 Task: Create a section Black Hole and in the section, add a milestone Agile Process Implementation in the project TourPlan.
Action: Mouse moved to (1002, 399)
Screenshot: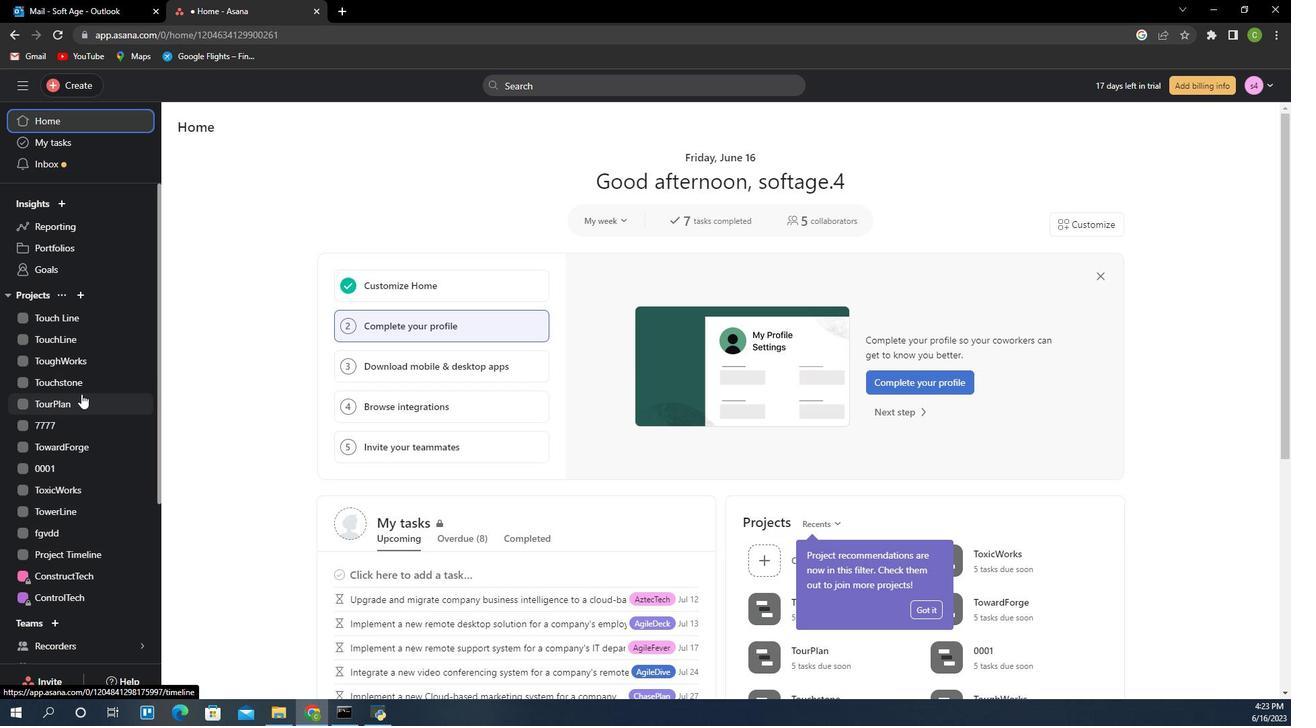 
Action: Mouse pressed left at (1002, 399)
Screenshot: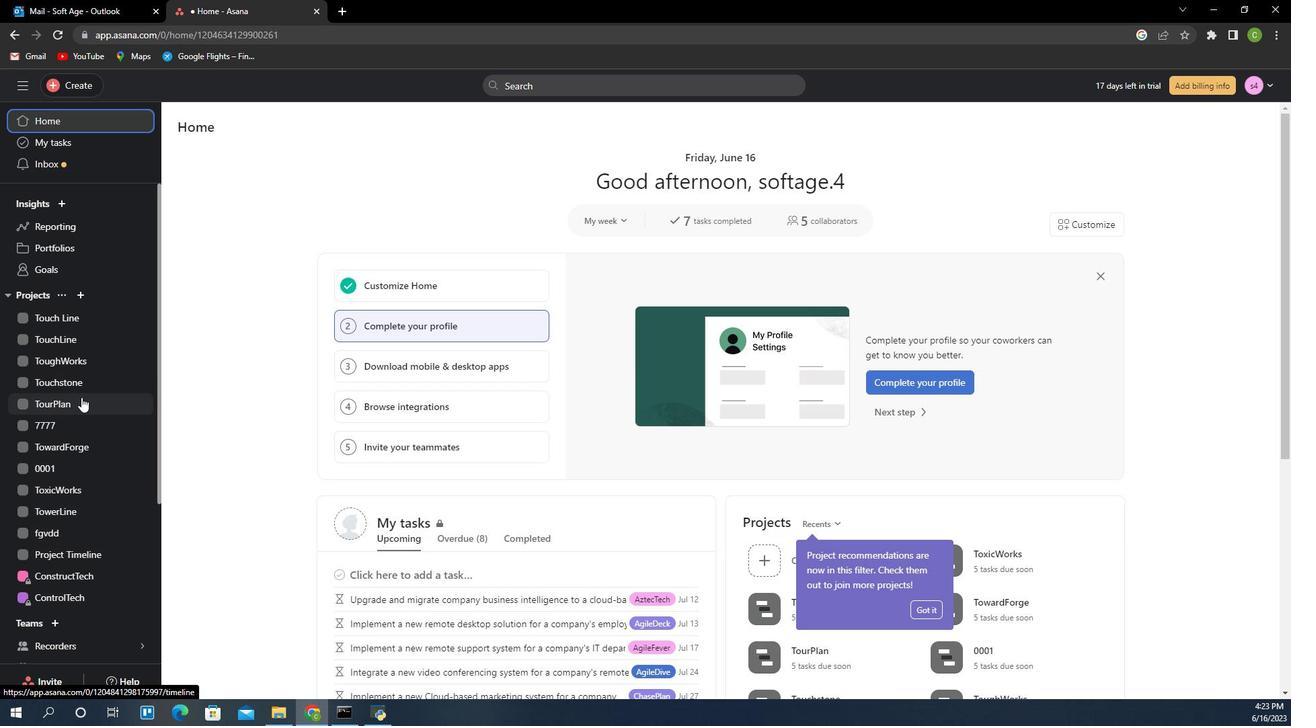 
Action: Mouse moved to (1169, 161)
Screenshot: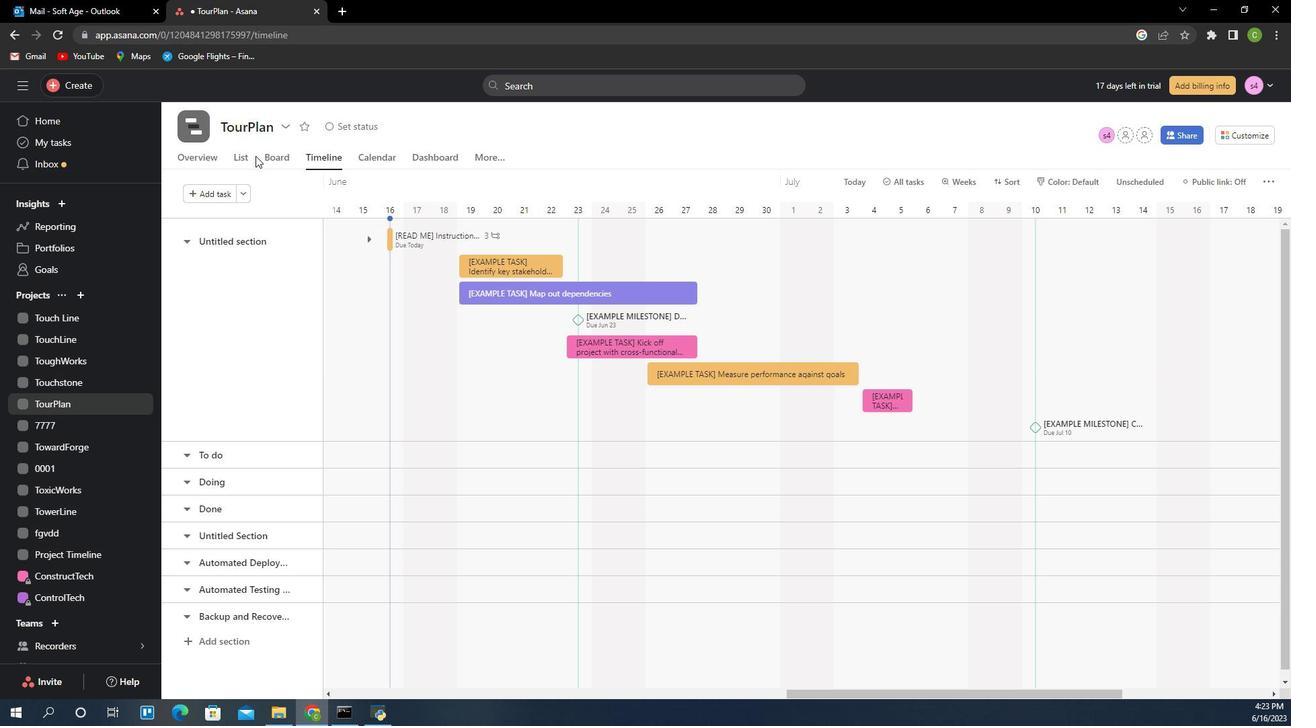 
Action: Mouse pressed left at (1169, 161)
Screenshot: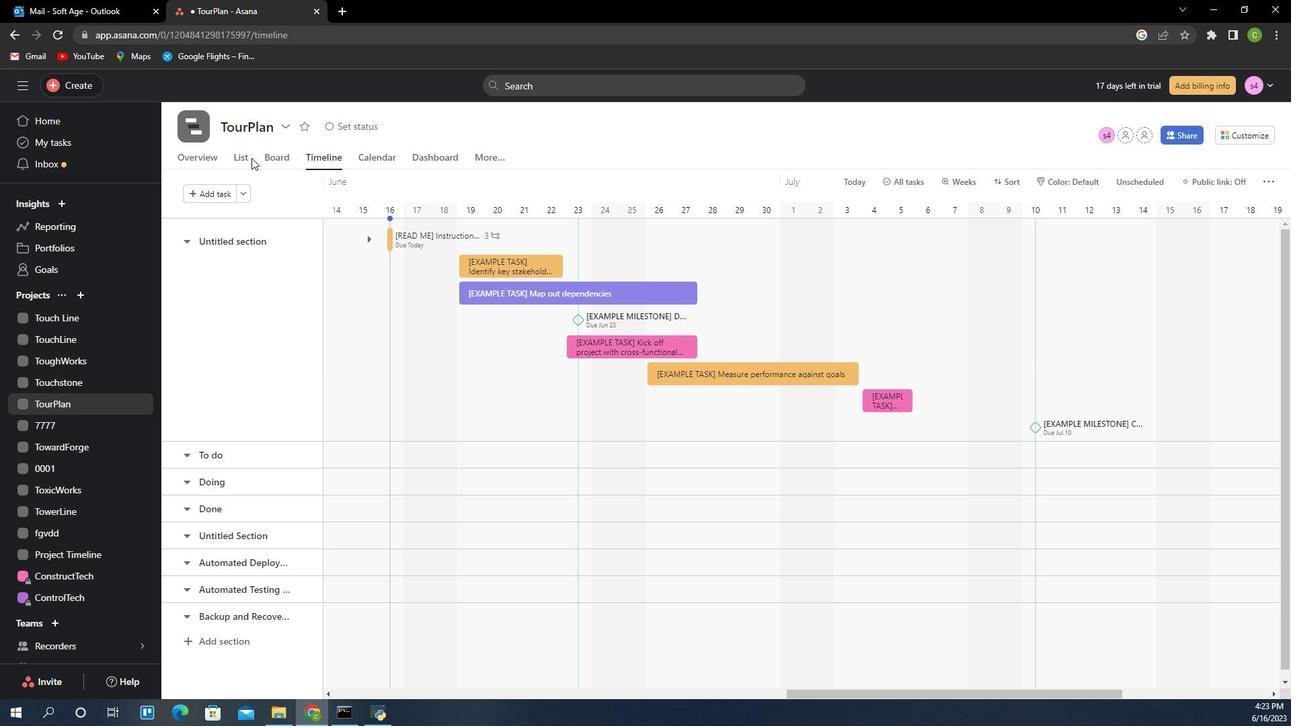 
Action: Mouse moved to (1166, 158)
Screenshot: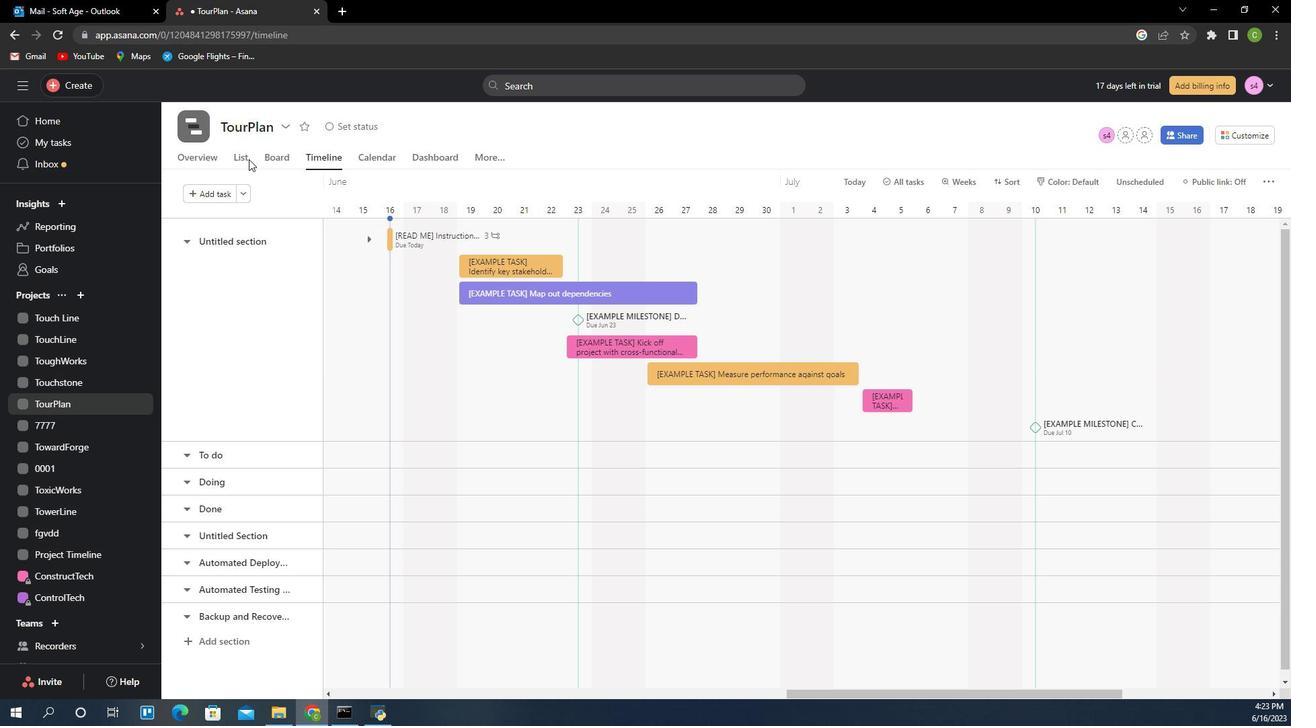 
Action: Mouse pressed left at (1166, 158)
Screenshot: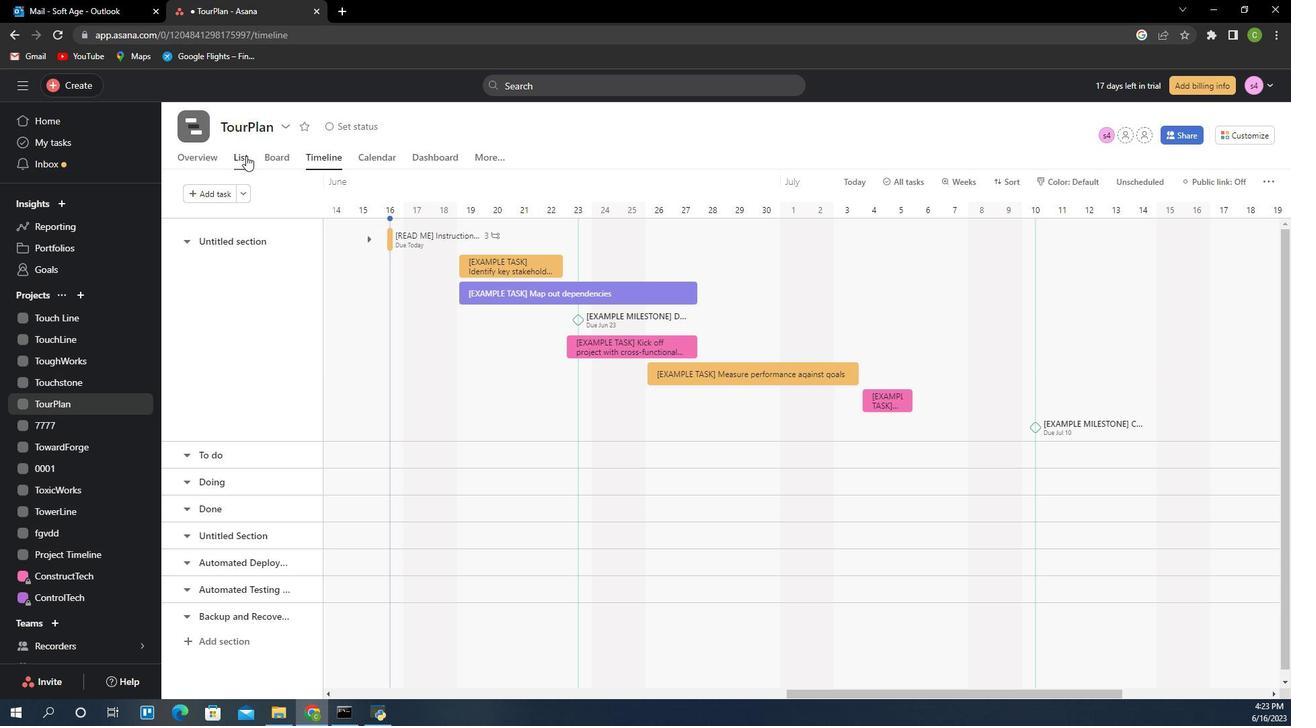 
Action: Mouse moved to (1239, 546)
Screenshot: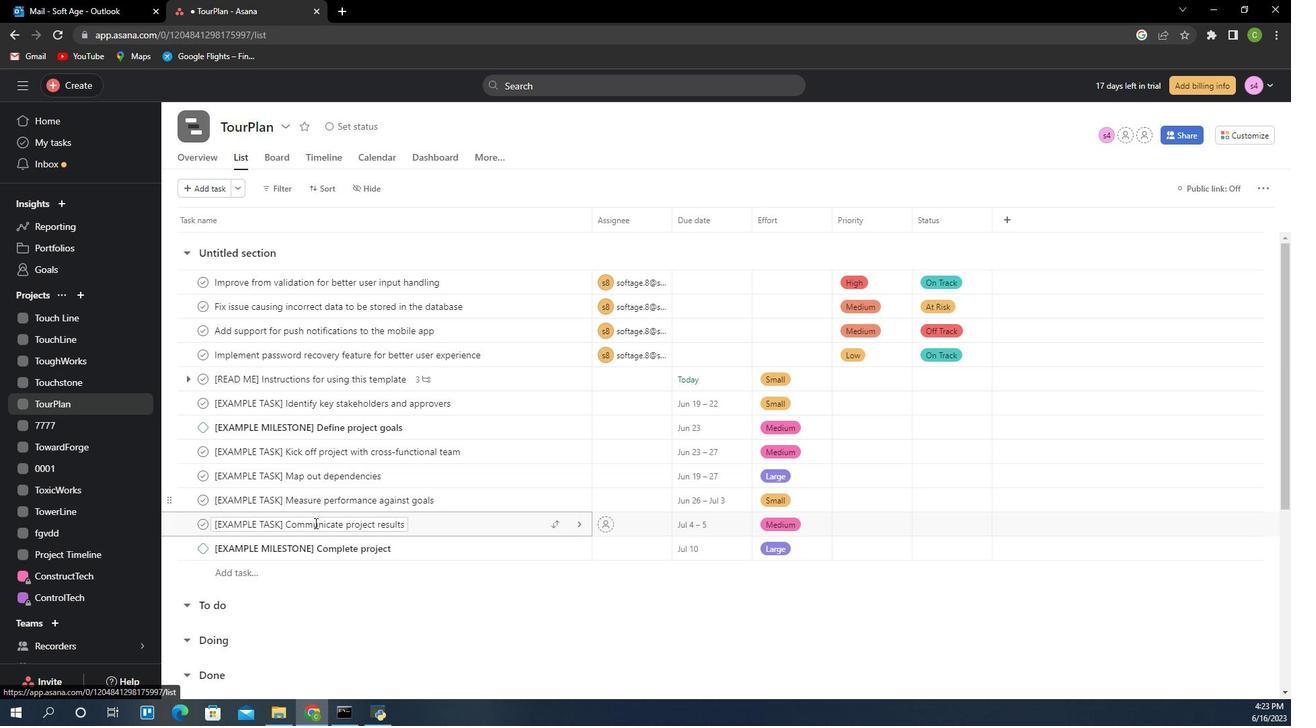 
Action: Mouse scrolled (1239, 542) with delta (0, 0)
Screenshot: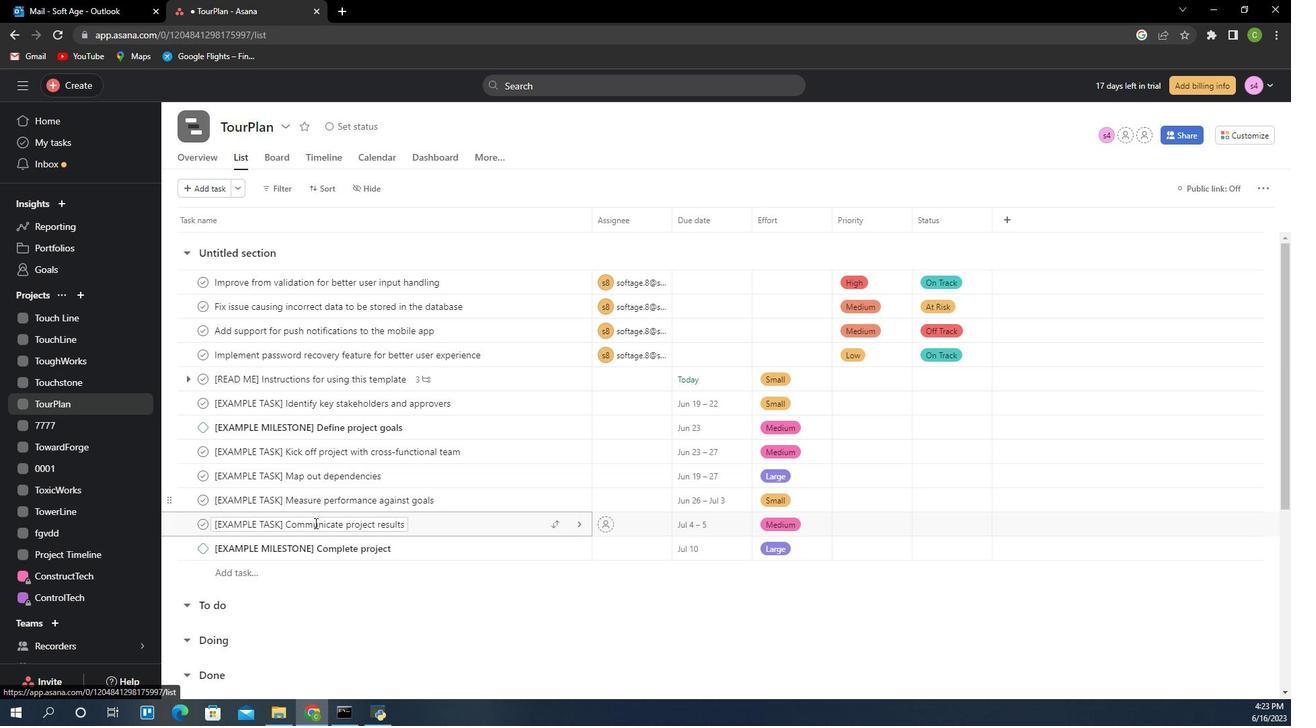 
Action: Mouse moved to (1242, 558)
Screenshot: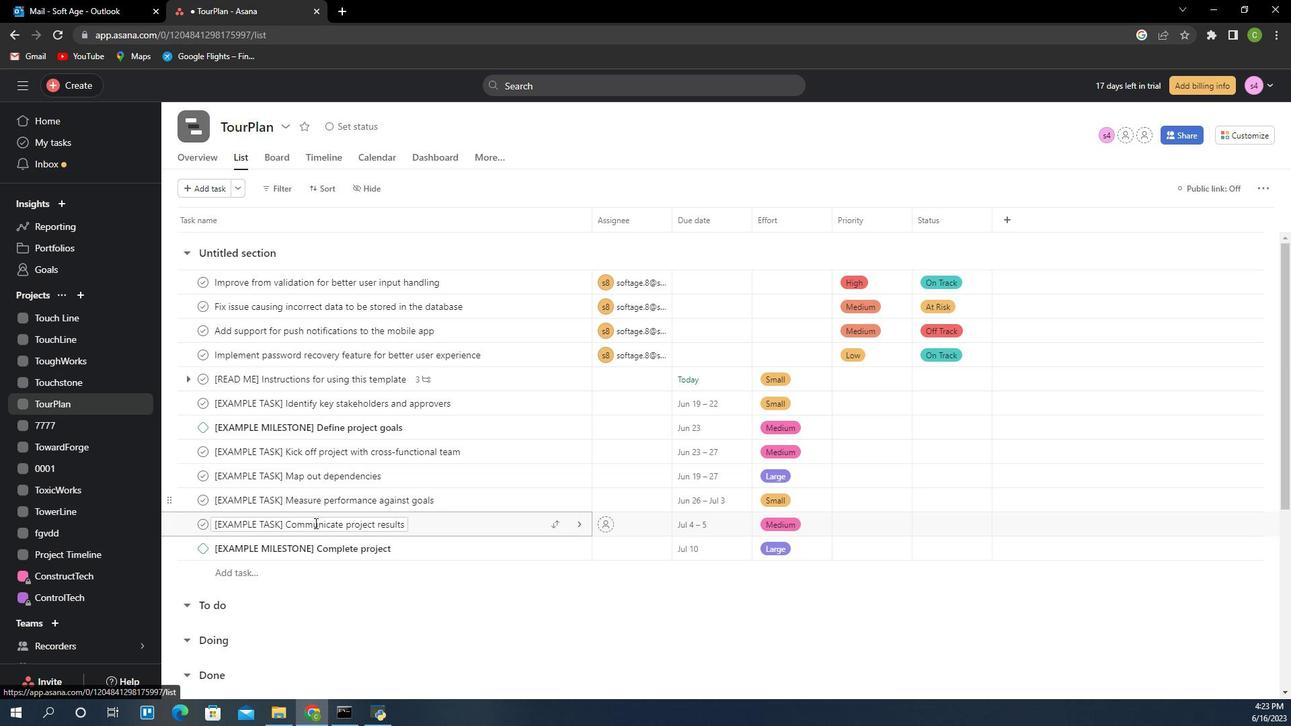 
Action: Mouse scrolled (1242, 558) with delta (0, 0)
Screenshot: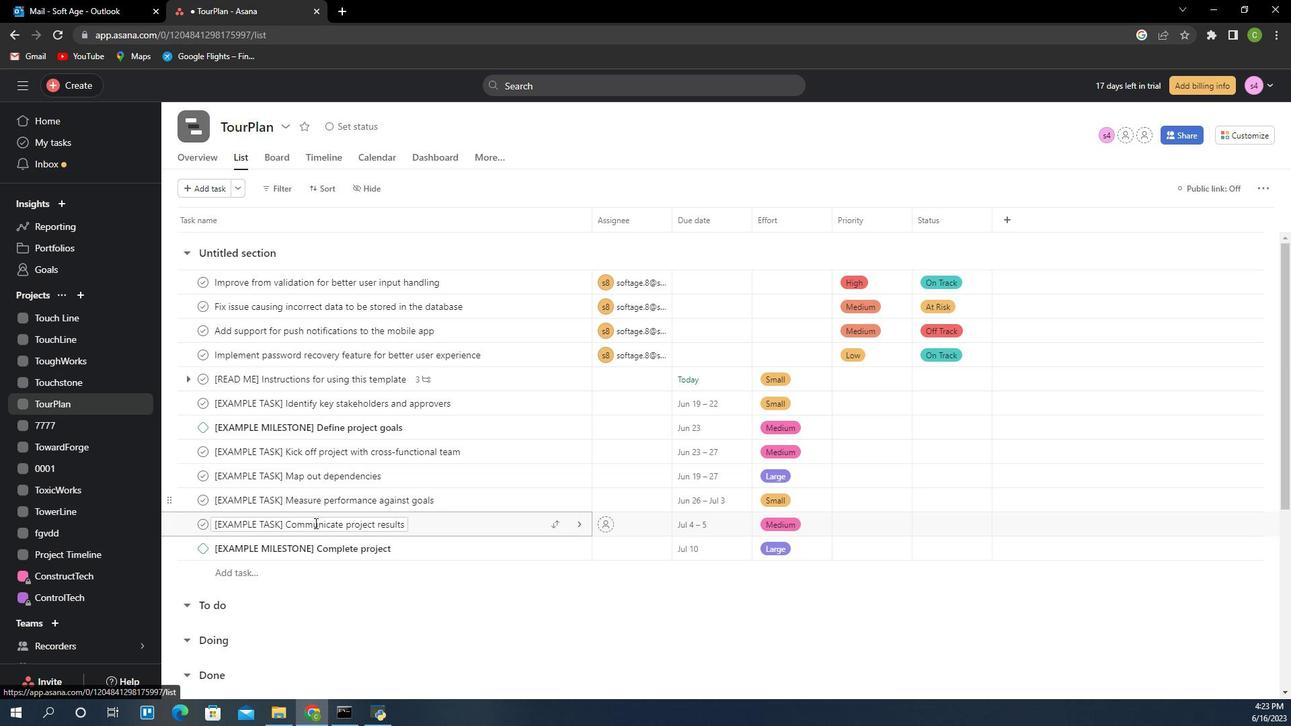 
Action: Mouse moved to (1242, 567)
Screenshot: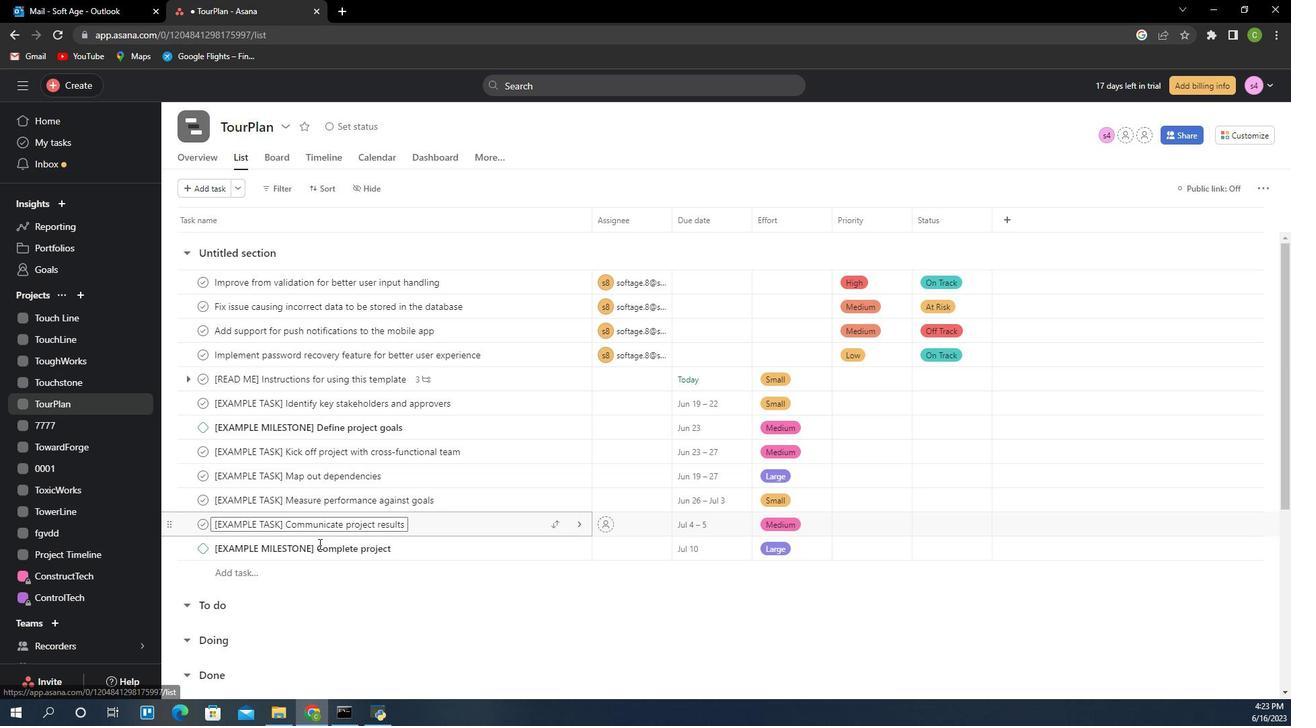 
Action: Mouse scrolled (1242, 563) with delta (0, 0)
Screenshot: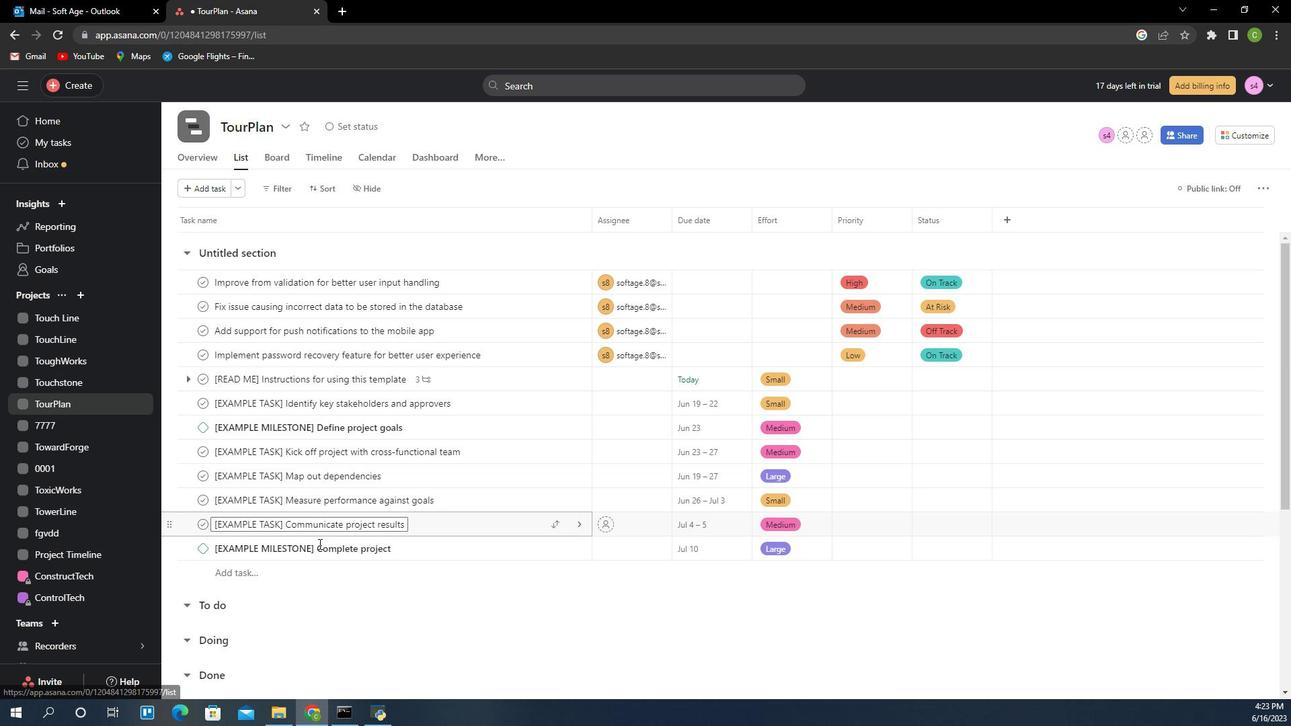 
Action: Mouse moved to (1222, 605)
Screenshot: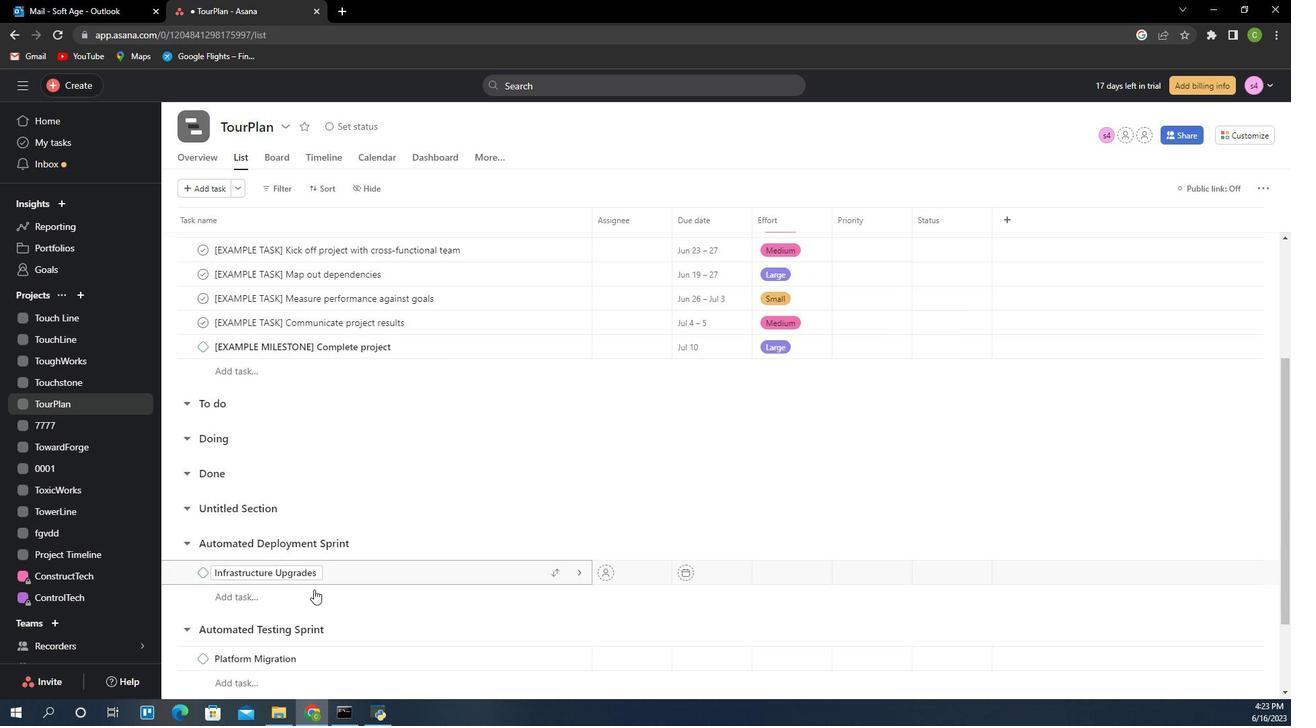 
Action: Mouse scrolled (1222, 604) with delta (0, 0)
Screenshot: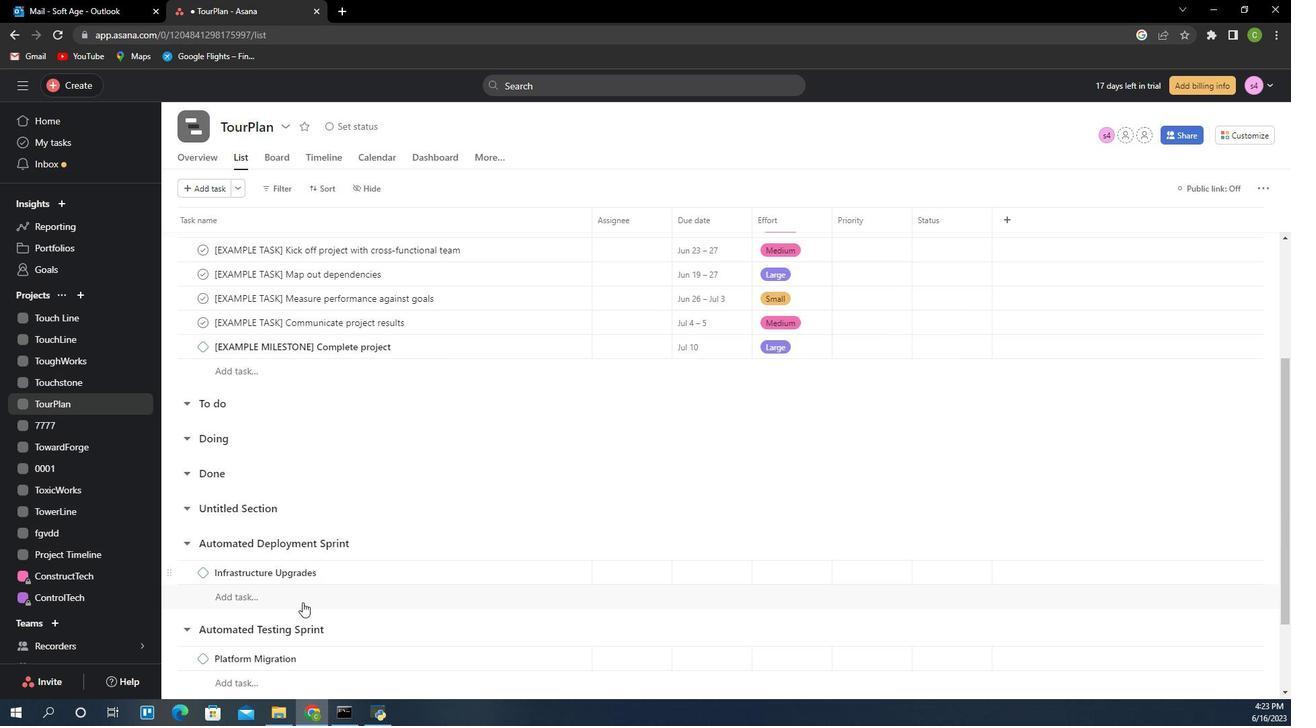 
Action: Mouse scrolled (1222, 604) with delta (0, 0)
Screenshot: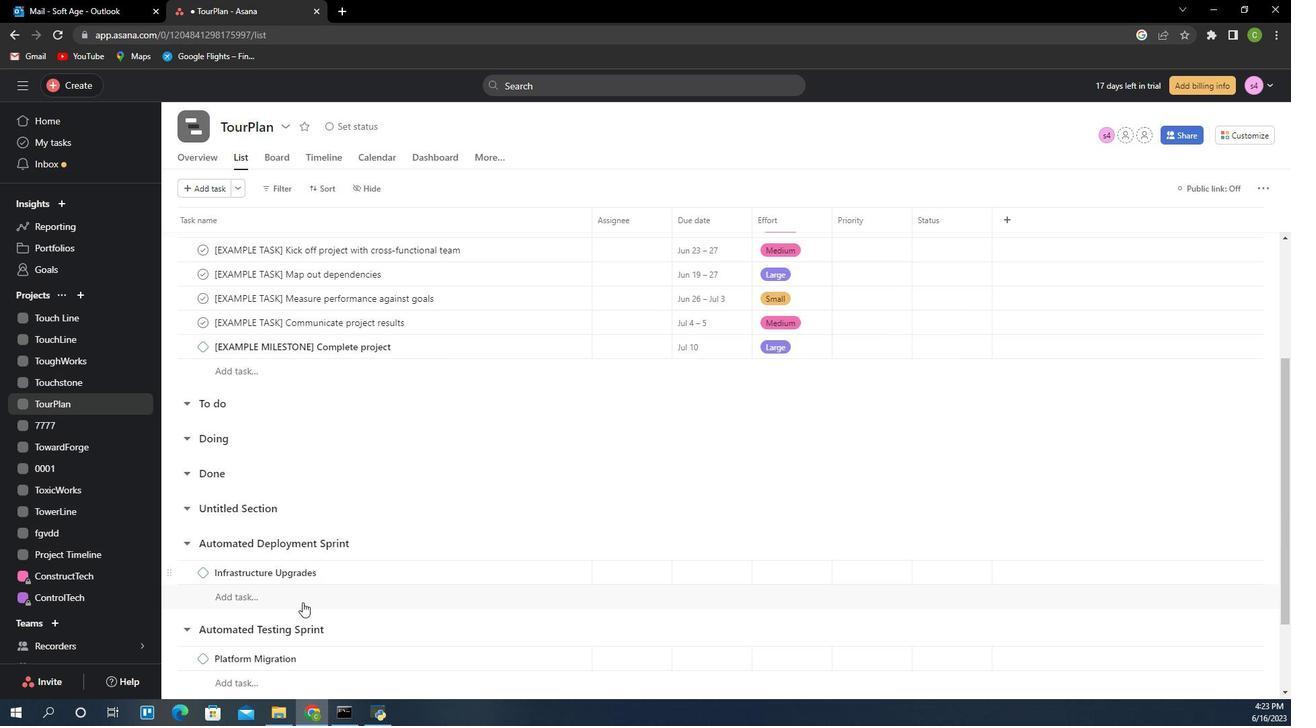 
Action: Mouse moved to (1222, 606)
Screenshot: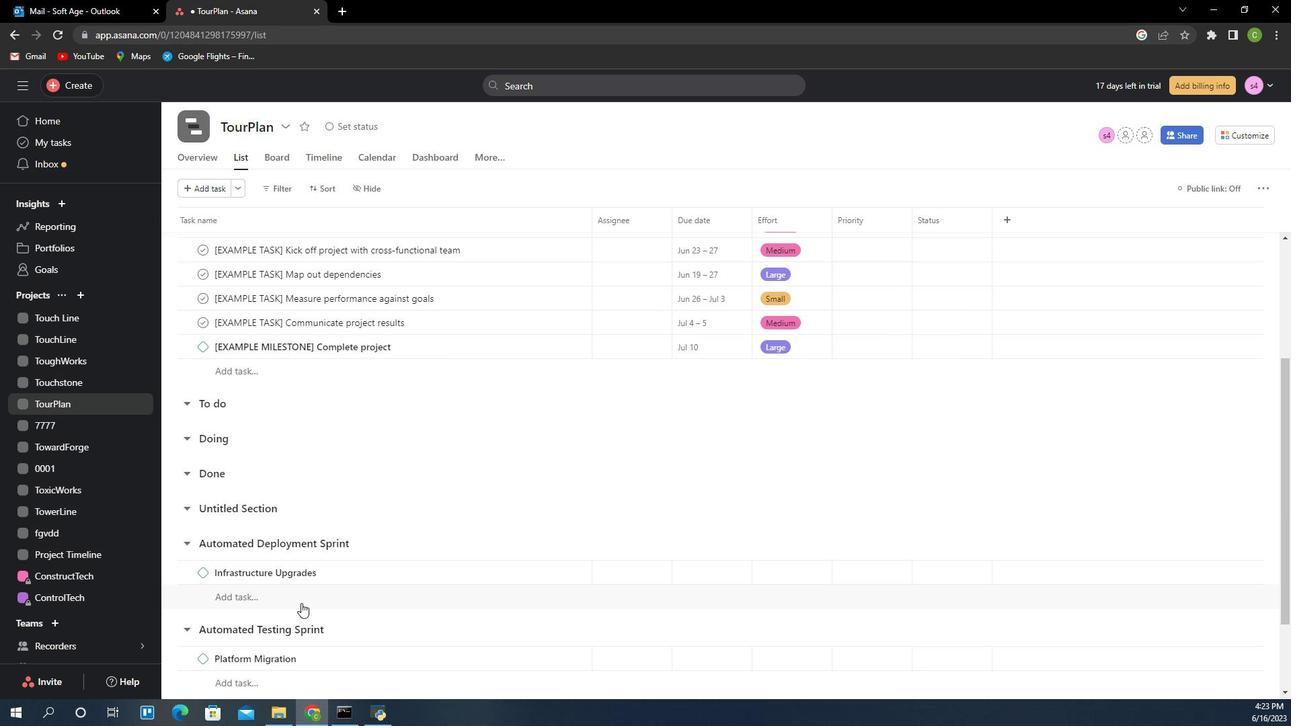 
Action: Mouse scrolled (1222, 605) with delta (0, 0)
Screenshot: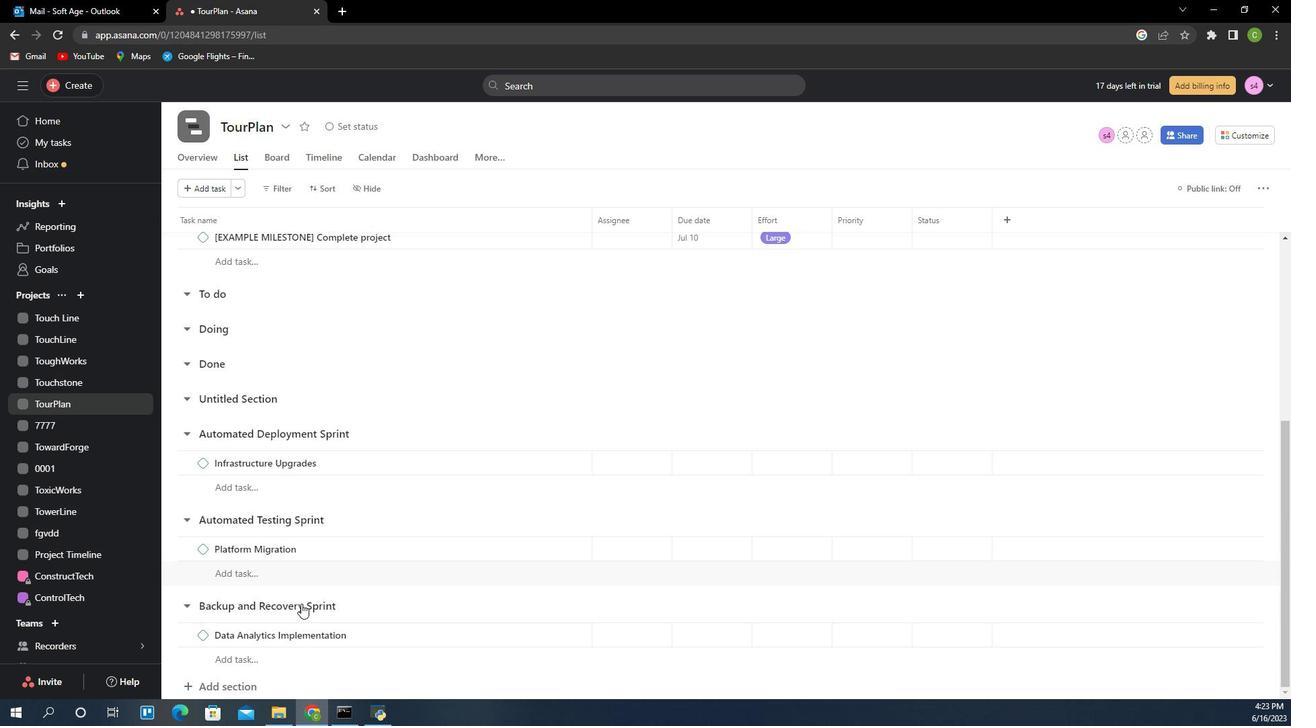 
Action: Mouse scrolled (1222, 605) with delta (0, 0)
Screenshot: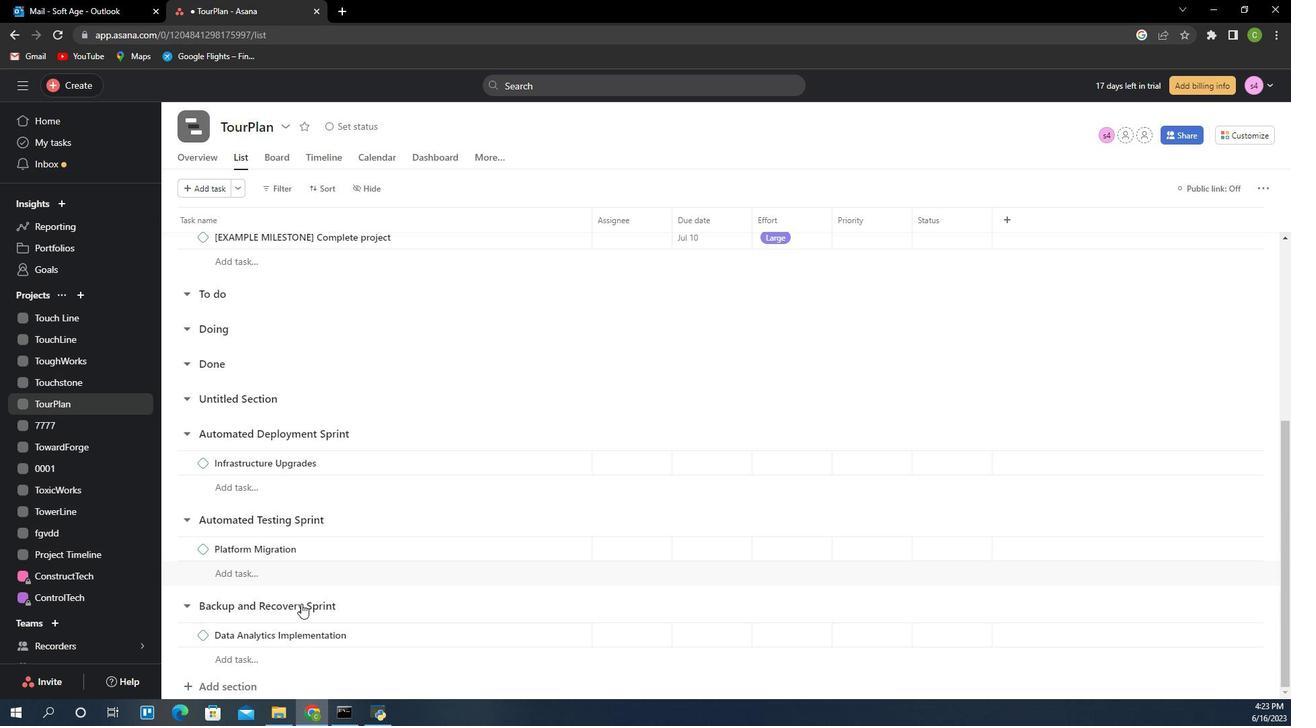 
Action: Mouse scrolled (1222, 605) with delta (0, 0)
Screenshot: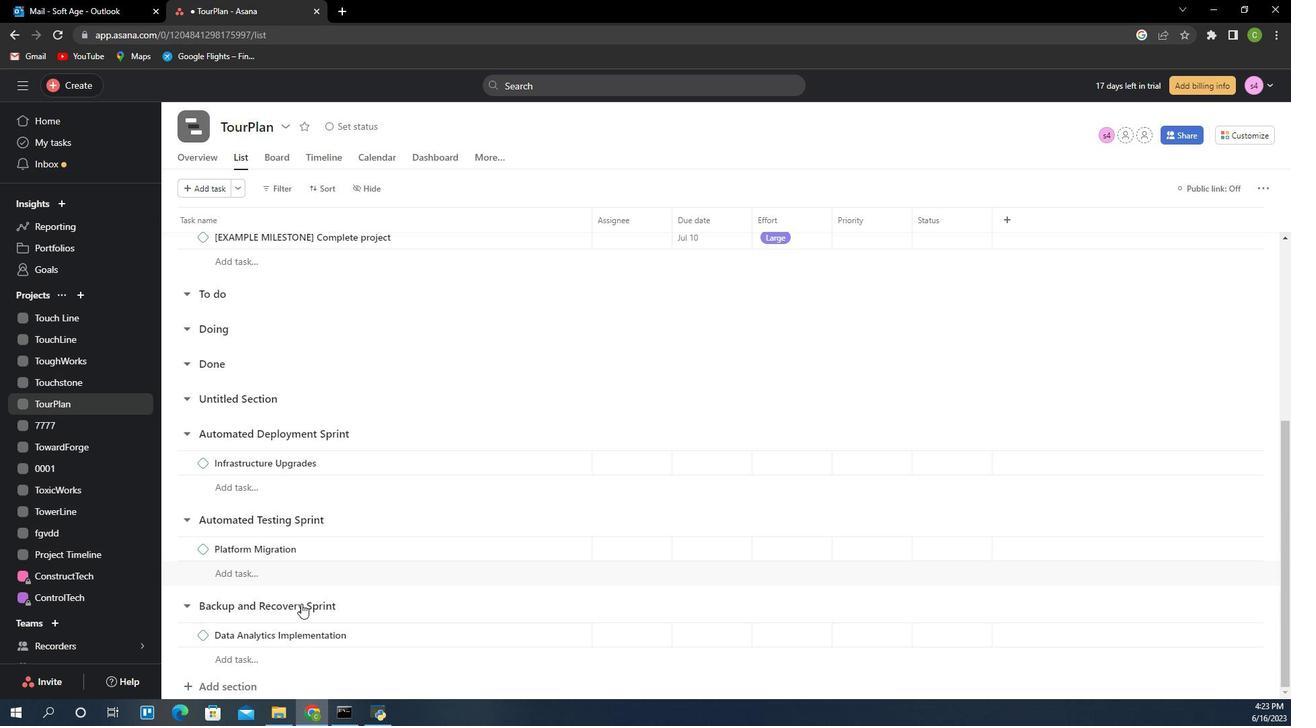 
Action: Mouse scrolled (1222, 605) with delta (0, 0)
Screenshot: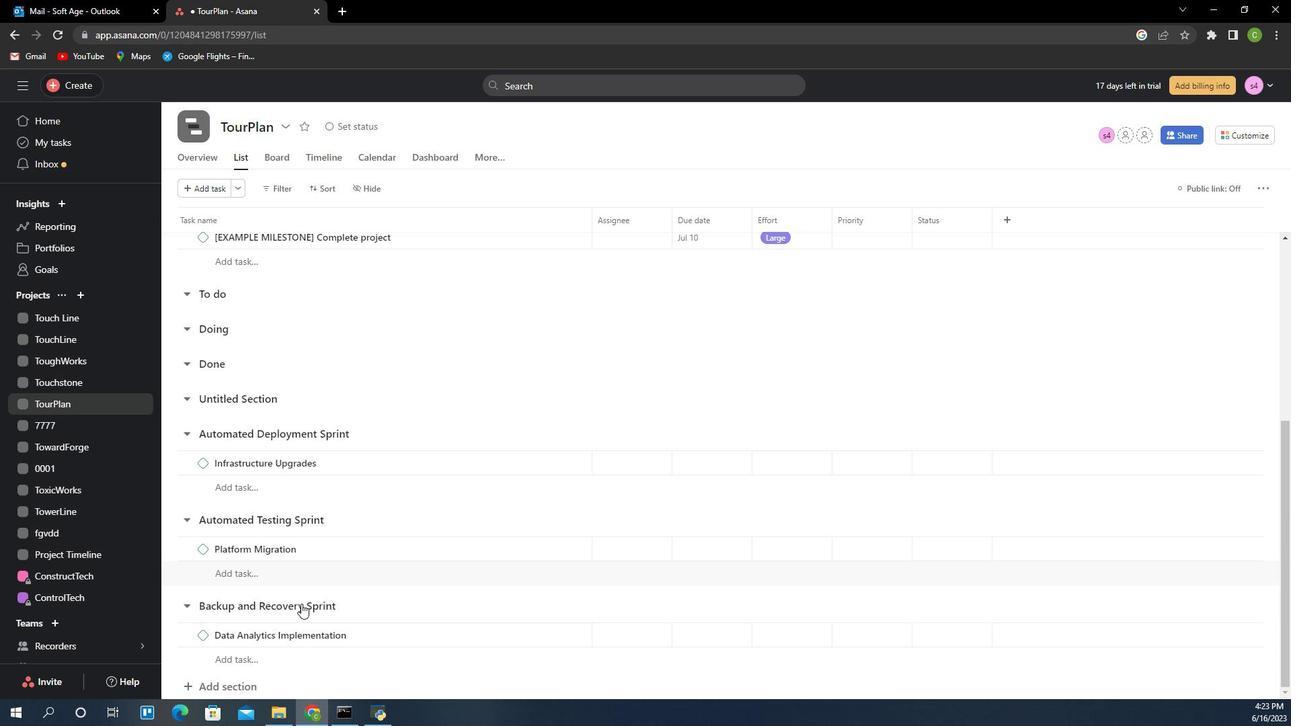 
Action: Mouse scrolled (1222, 605) with delta (0, 0)
Screenshot: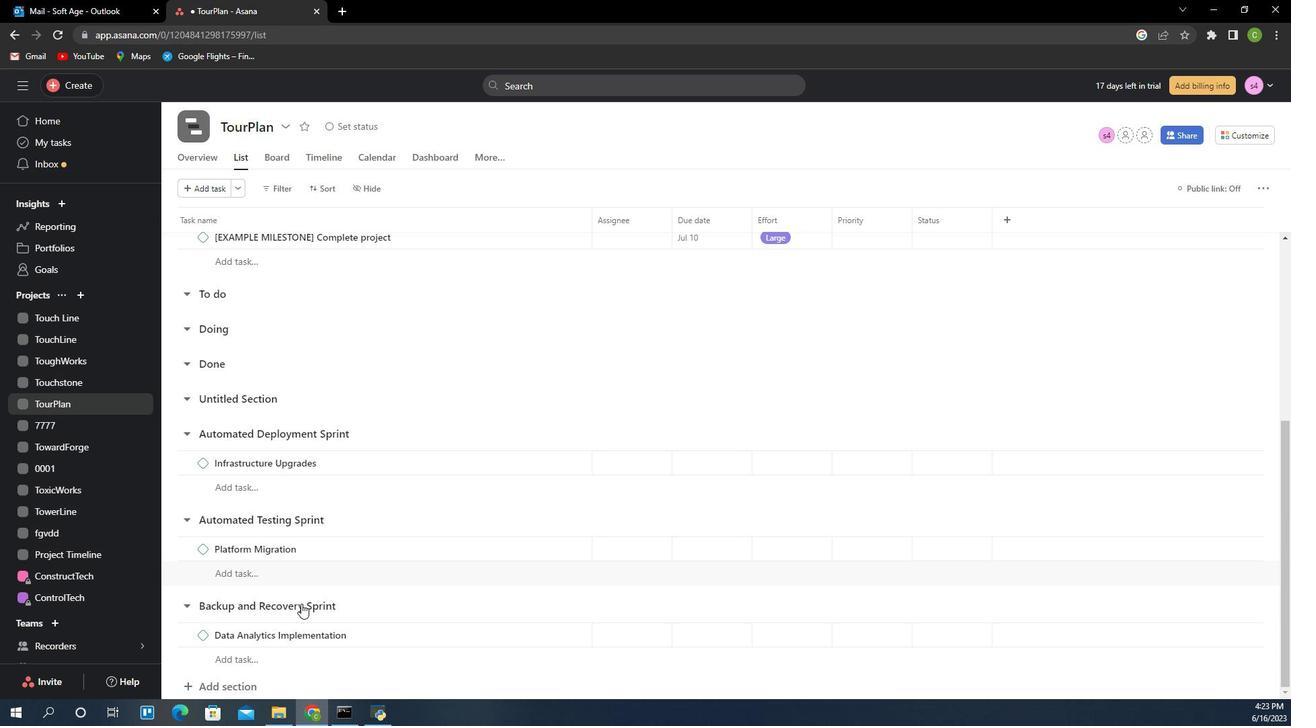 
Action: Mouse moved to (1222, 610)
Screenshot: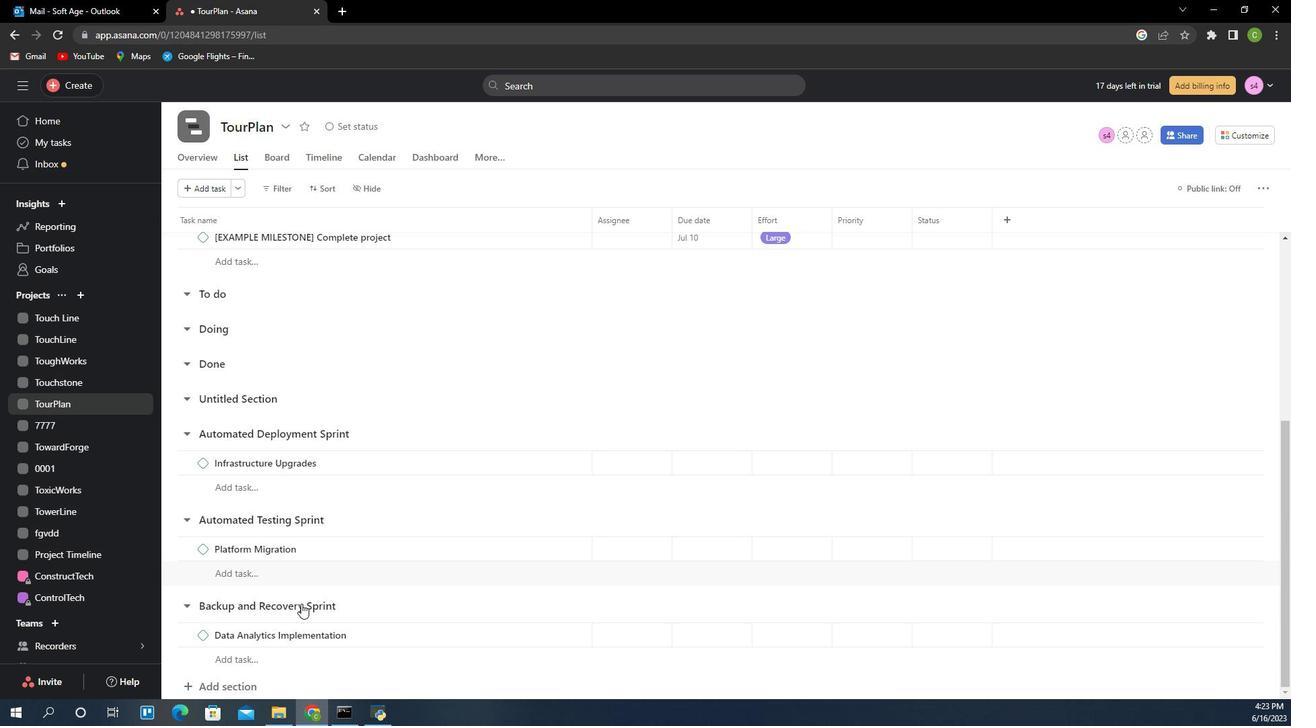 
Action: Mouse scrolled (1222, 609) with delta (0, 0)
Screenshot: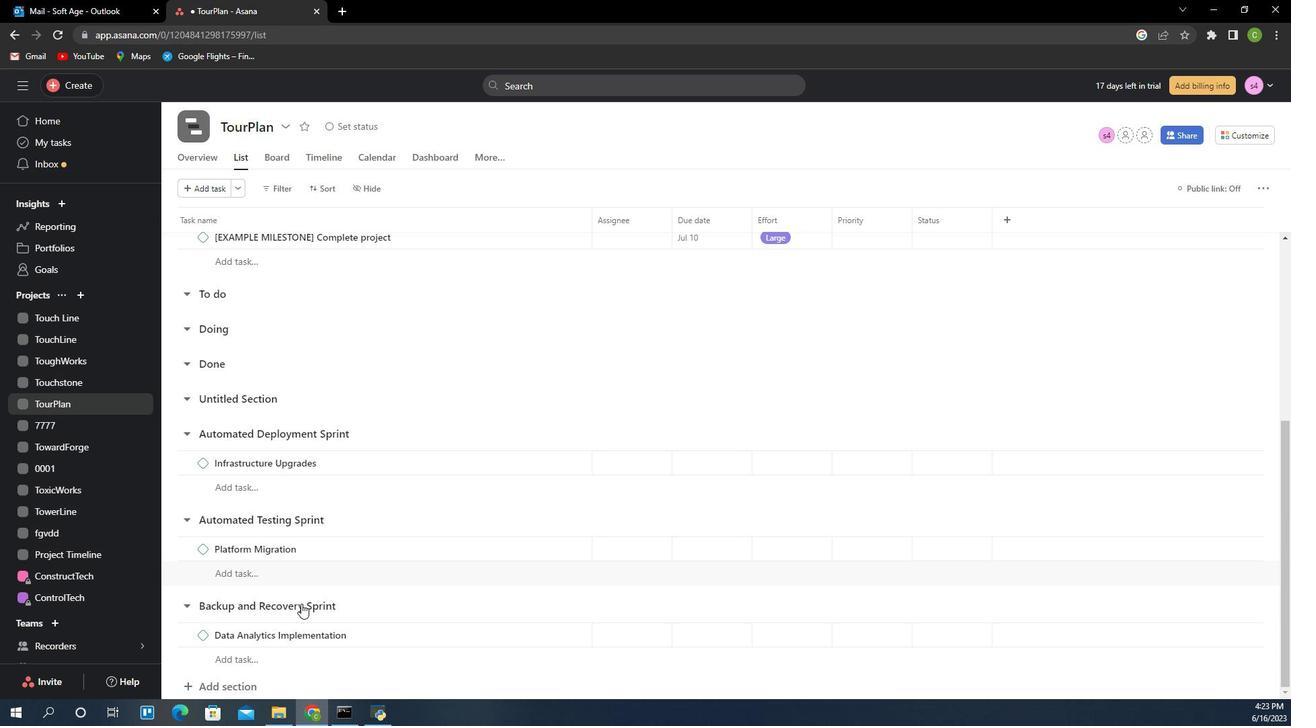 
Action: Mouse moved to (1151, 686)
Screenshot: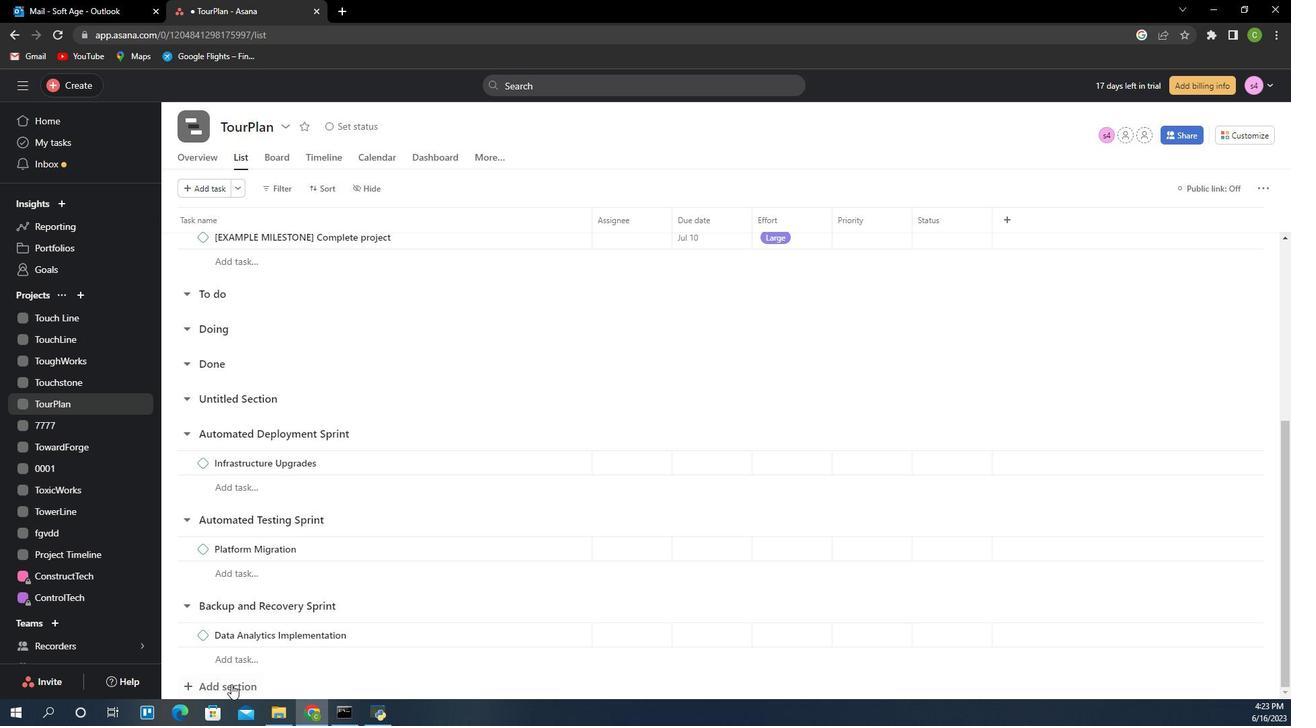 
Action: Mouse scrolled (1151, 686) with delta (0, 0)
Screenshot: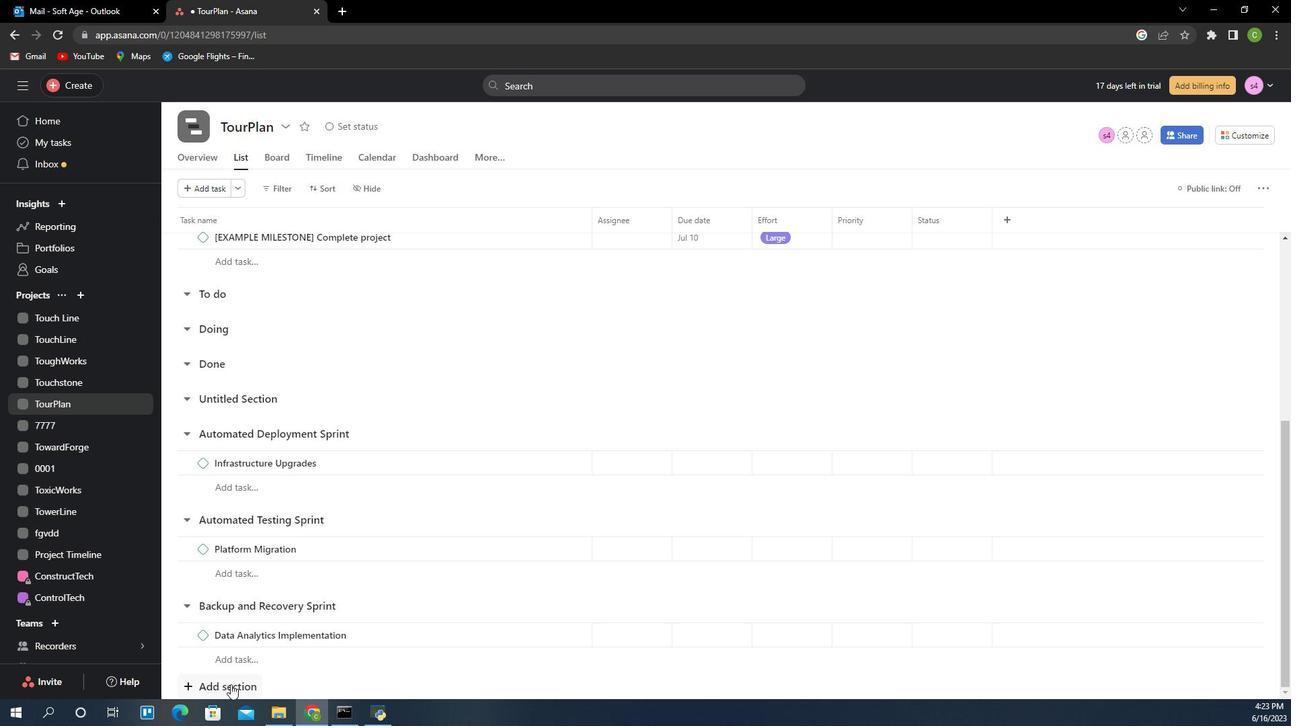 
Action: Mouse scrolled (1151, 686) with delta (0, 0)
Screenshot: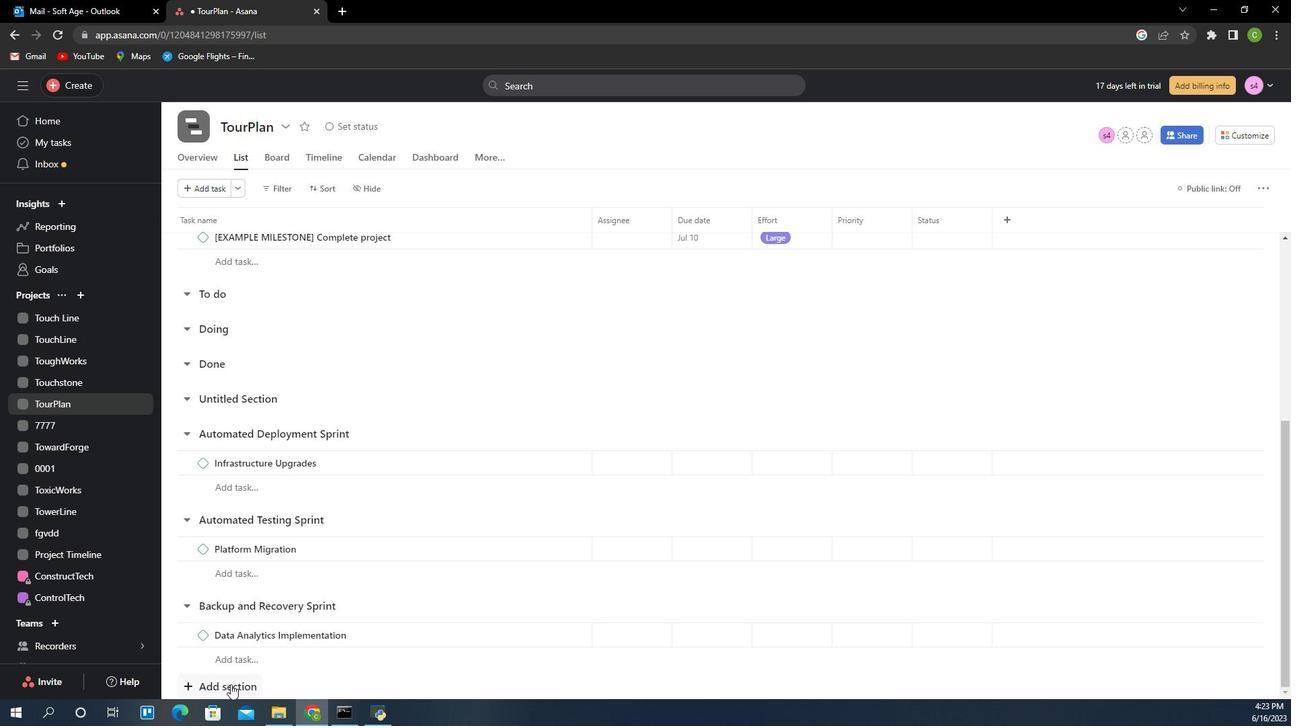 
Action: Mouse scrolled (1151, 686) with delta (0, 0)
Screenshot: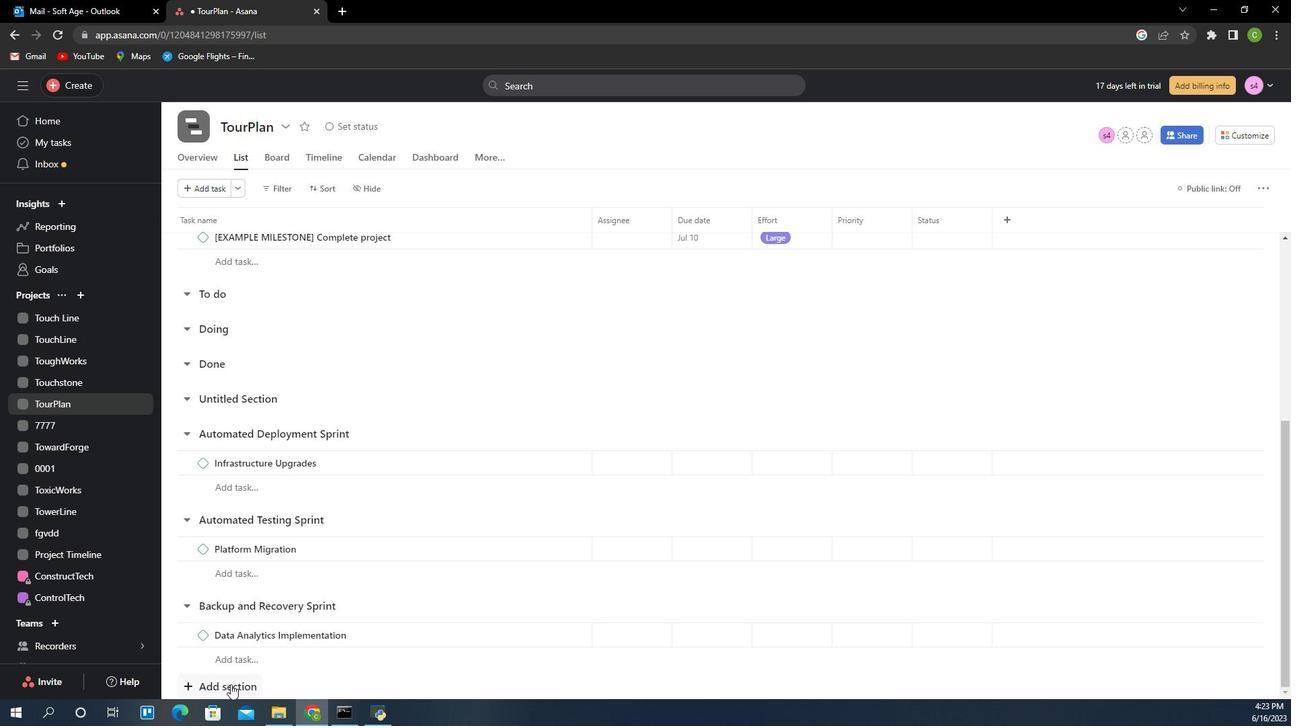 
Action: Mouse moved to (1151, 686)
Screenshot: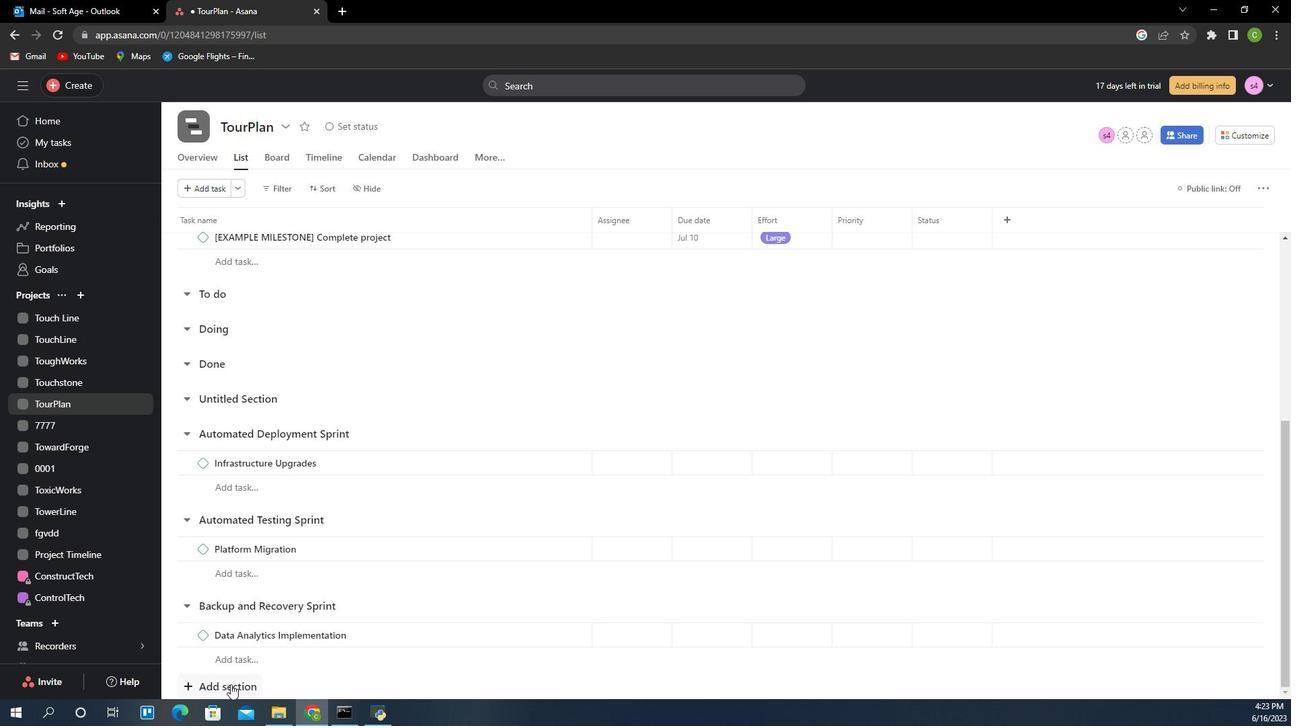 
Action: Mouse scrolled (1151, 686) with delta (0, 0)
Screenshot: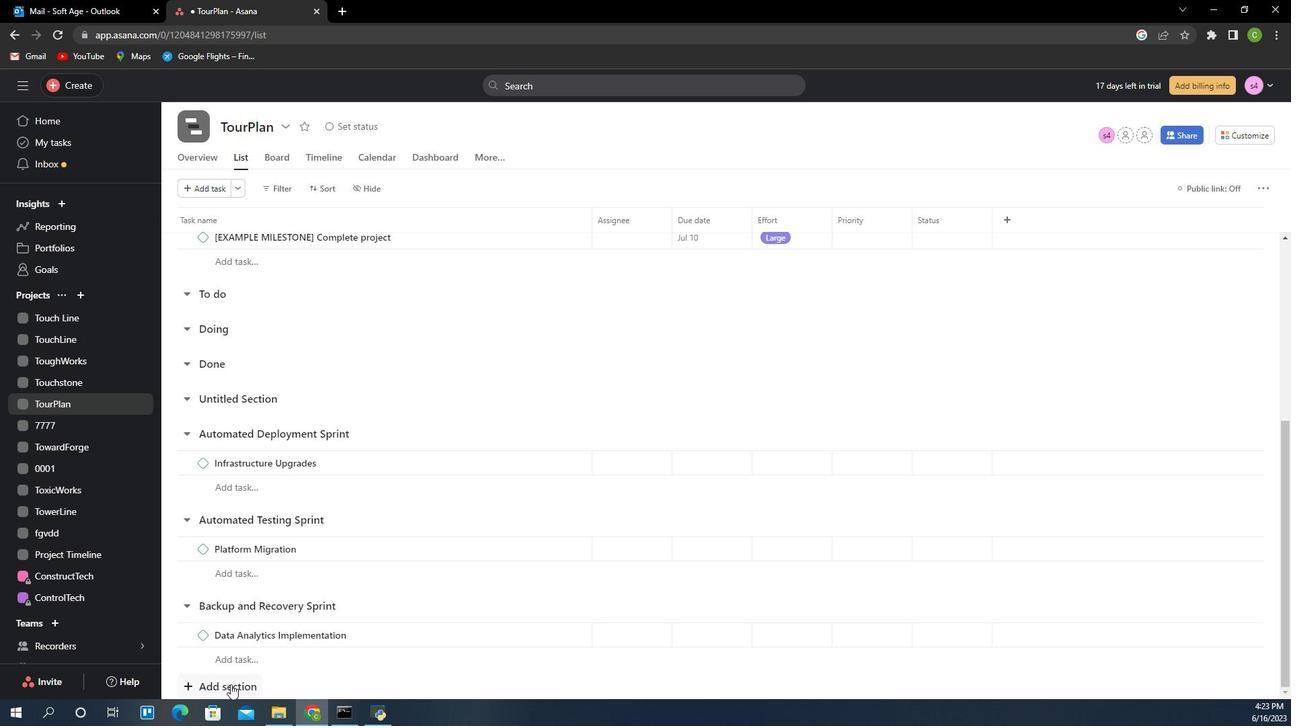 
Action: Mouse moved to (1144, 680)
Screenshot: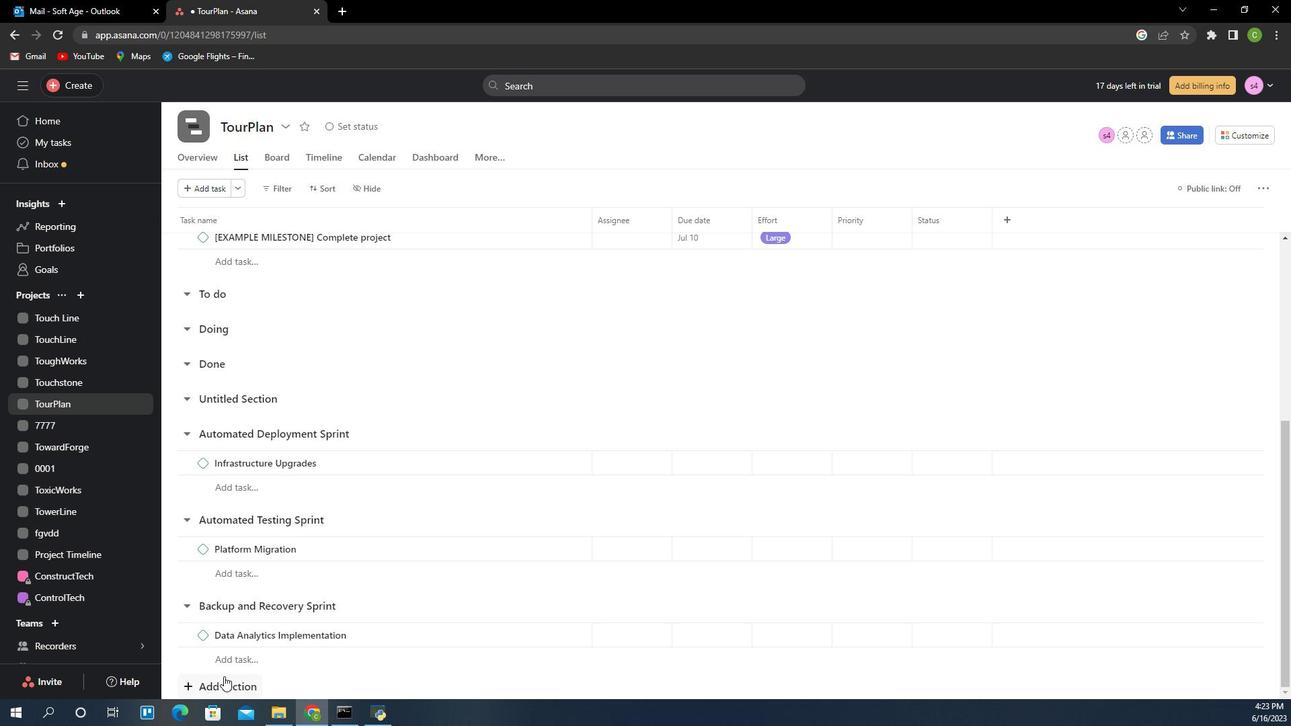
Action: Mouse pressed left at (1144, 680)
Screenshot: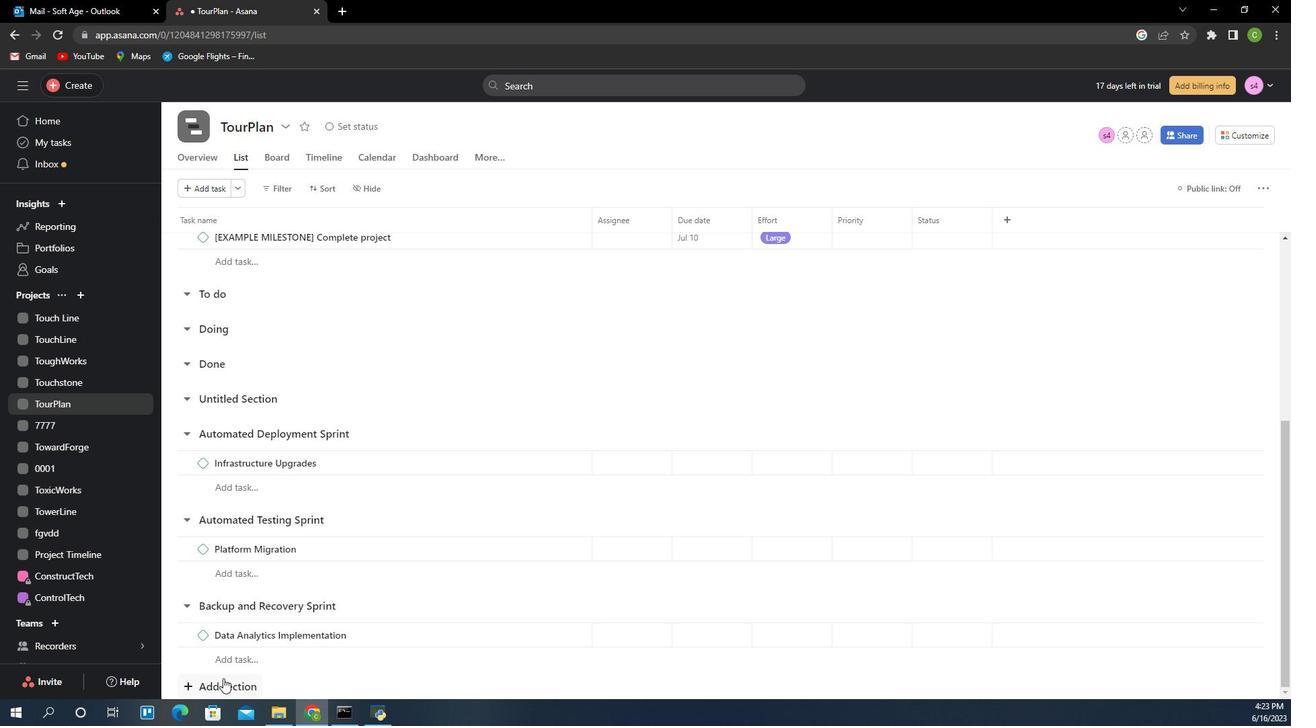 
Action: Mouse scrolled (1144, 680) with delta (0, 0)
Screenshot: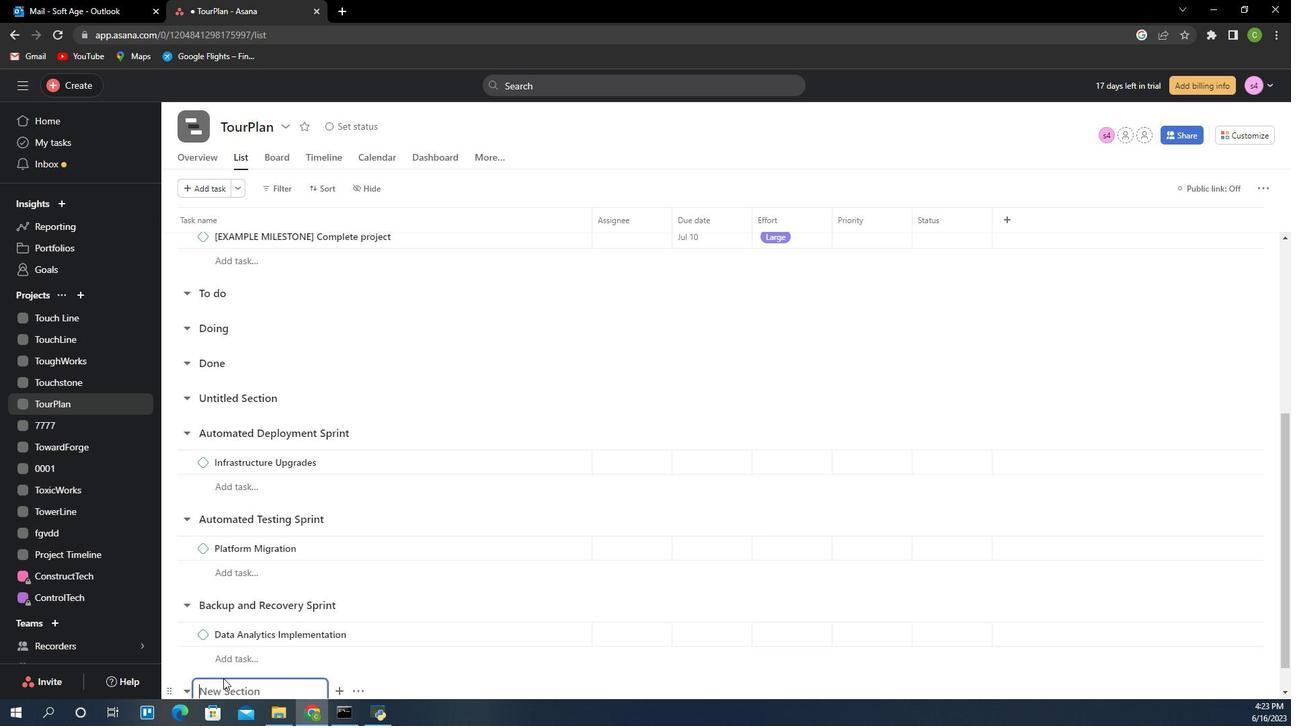 
Action: Mouse scrolled (1144, 680) with delta (0, 0)
Screenshot: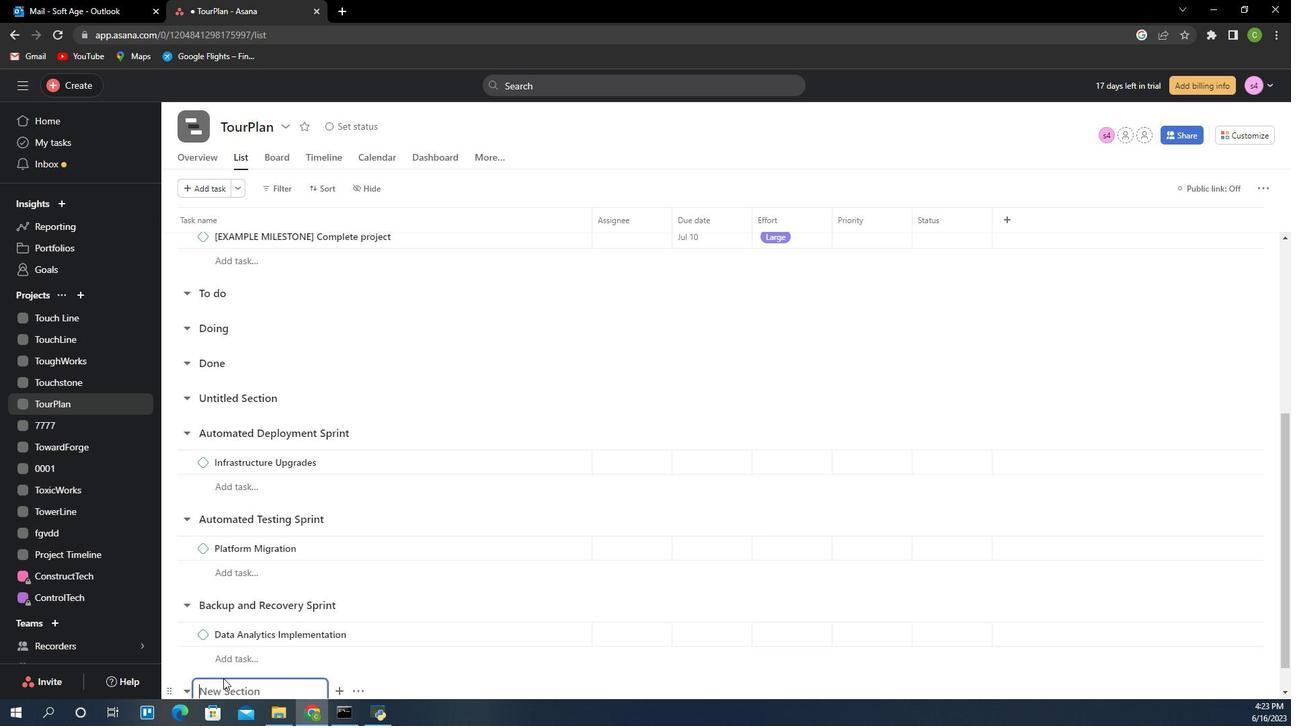
Action: Mouse scrolled (1144, 680) with delta (0, 0)
Screenshot: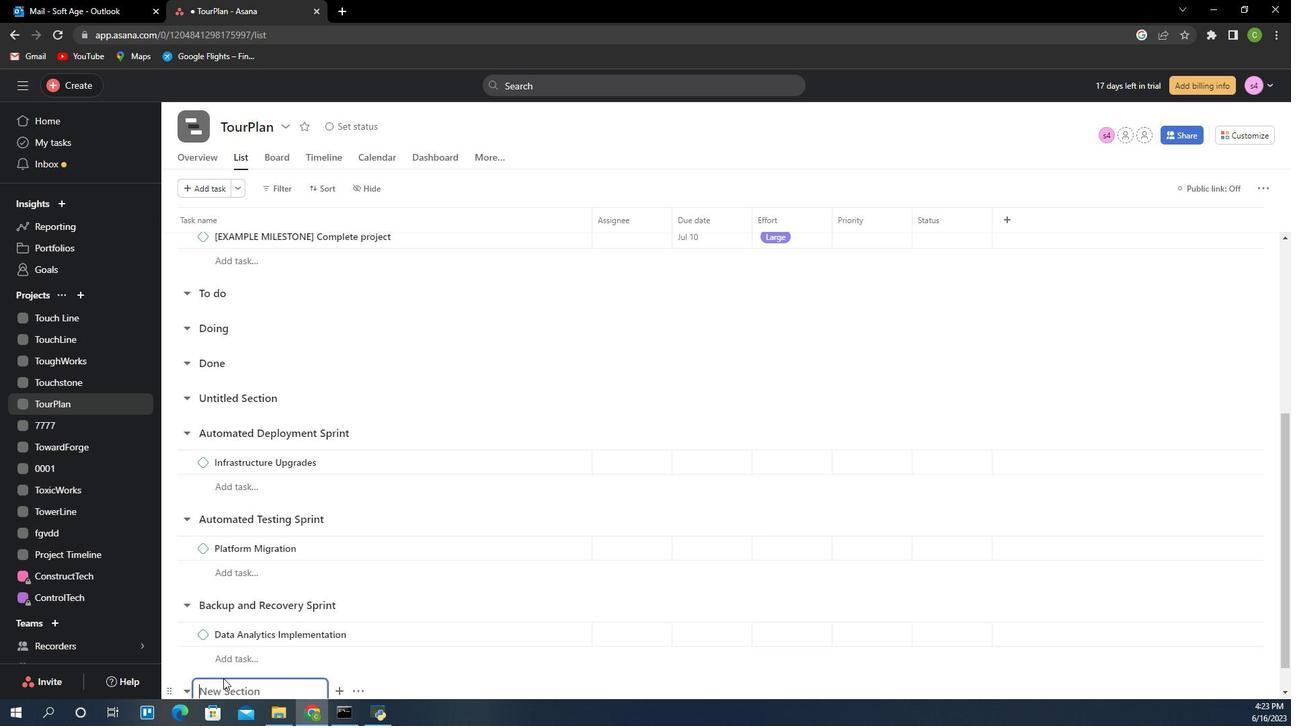 
Action: Mouse moved to (1143, 680)
Screenshot: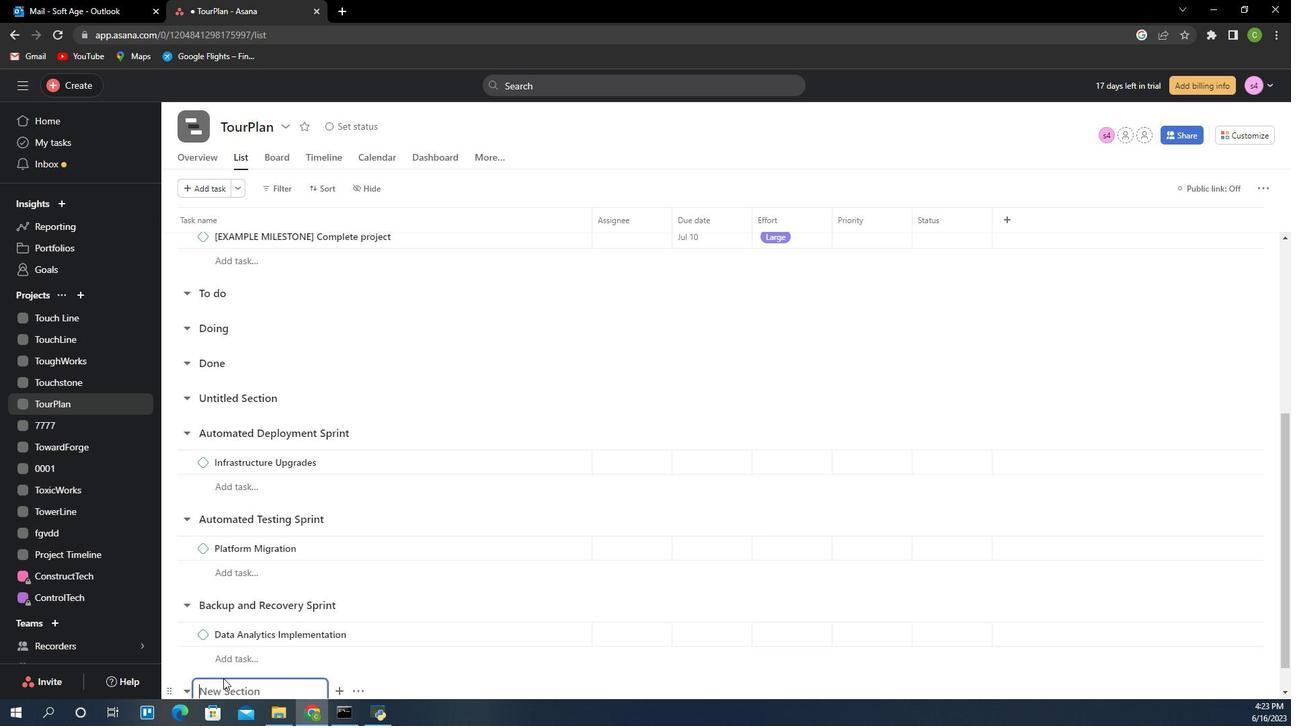 
Action: Mouse scrolled (1143, 680) with delta (0, 0)
Screenshot: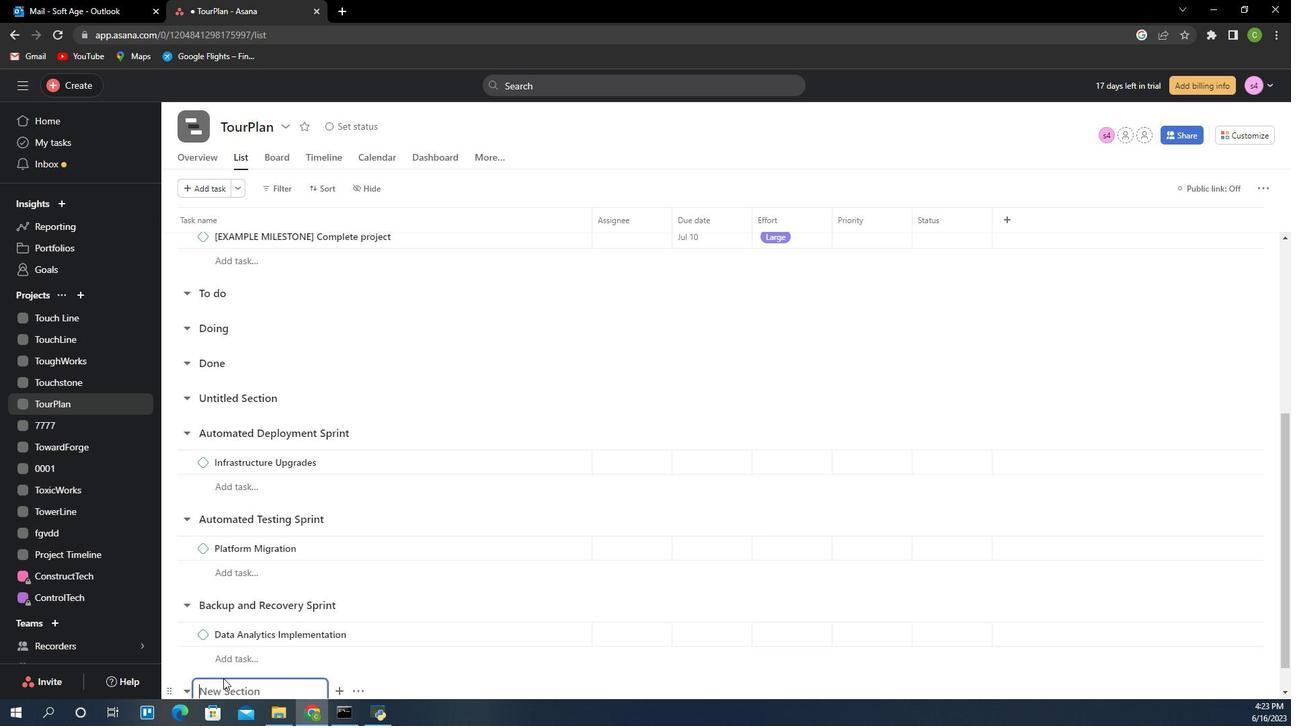 
Action: Mouse moved to (1145, 651)
Screenshot: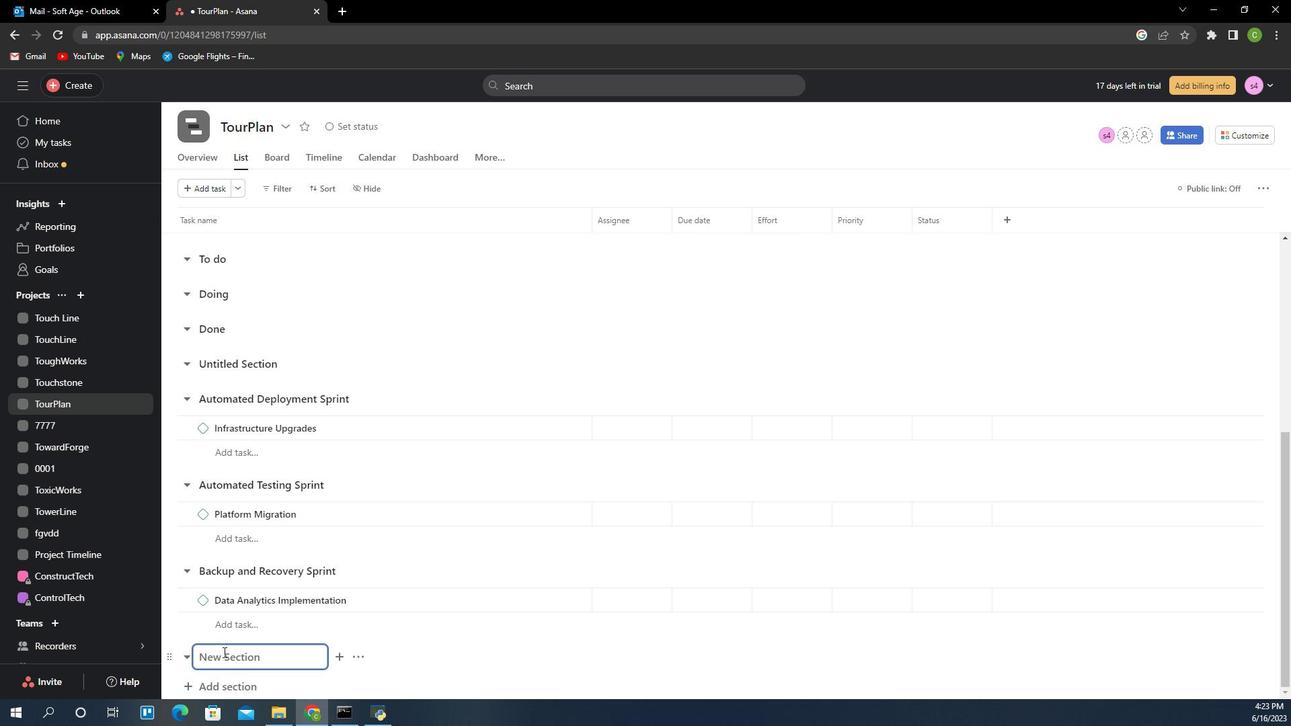 
Action: Key pressed <Key.caps_lock>B<Key.caps_lock>
Screenshot: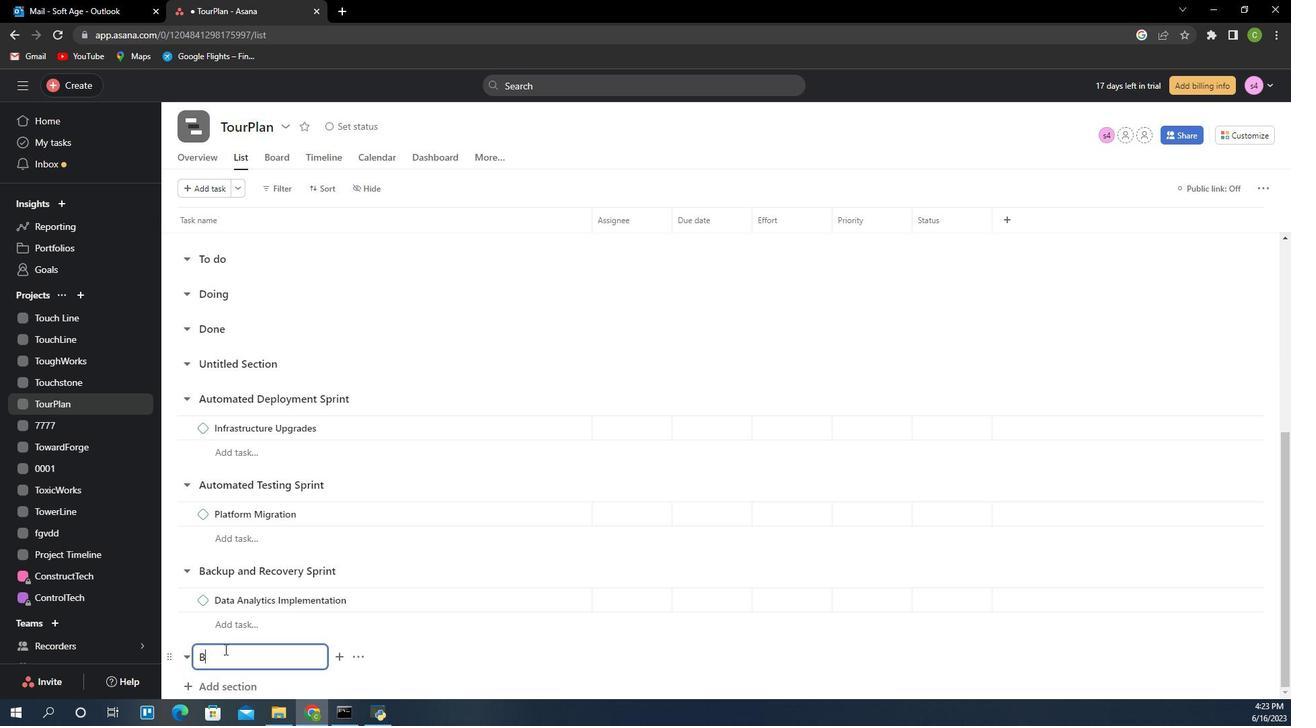 
Action: Mouse moved to (1146, 651)
Screenshot: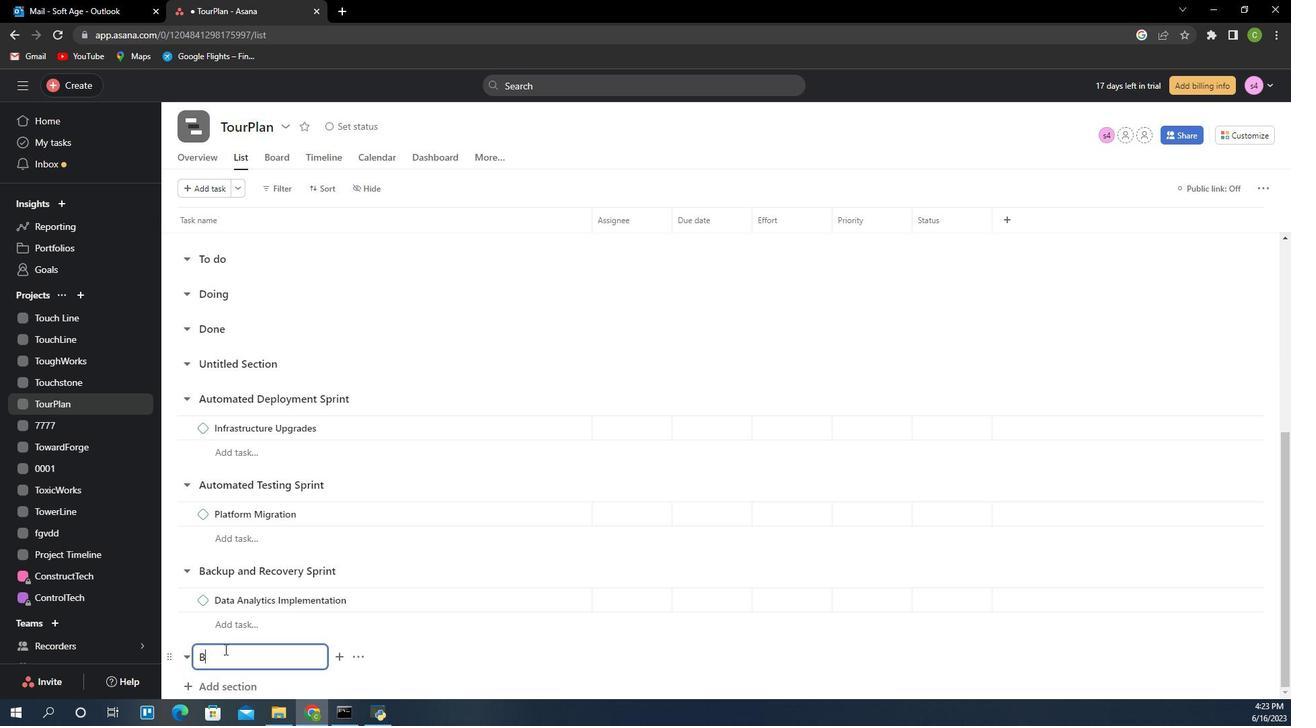 
Action: Key pressed ;<Key.backspace>lack<Key.space>ah<Key.caps_lock>OLE<Key.backspace><Key.backspace><Key.backspace><Key.backspace><Key.backspace><Key.caps_lock>h<Key.caps_lock>OLE<Key.backspace><Key.backspace><Key.backspace><Key.backspace>H<Key.caps_lock>ole<Key.space><Key.enter>
Screenshot: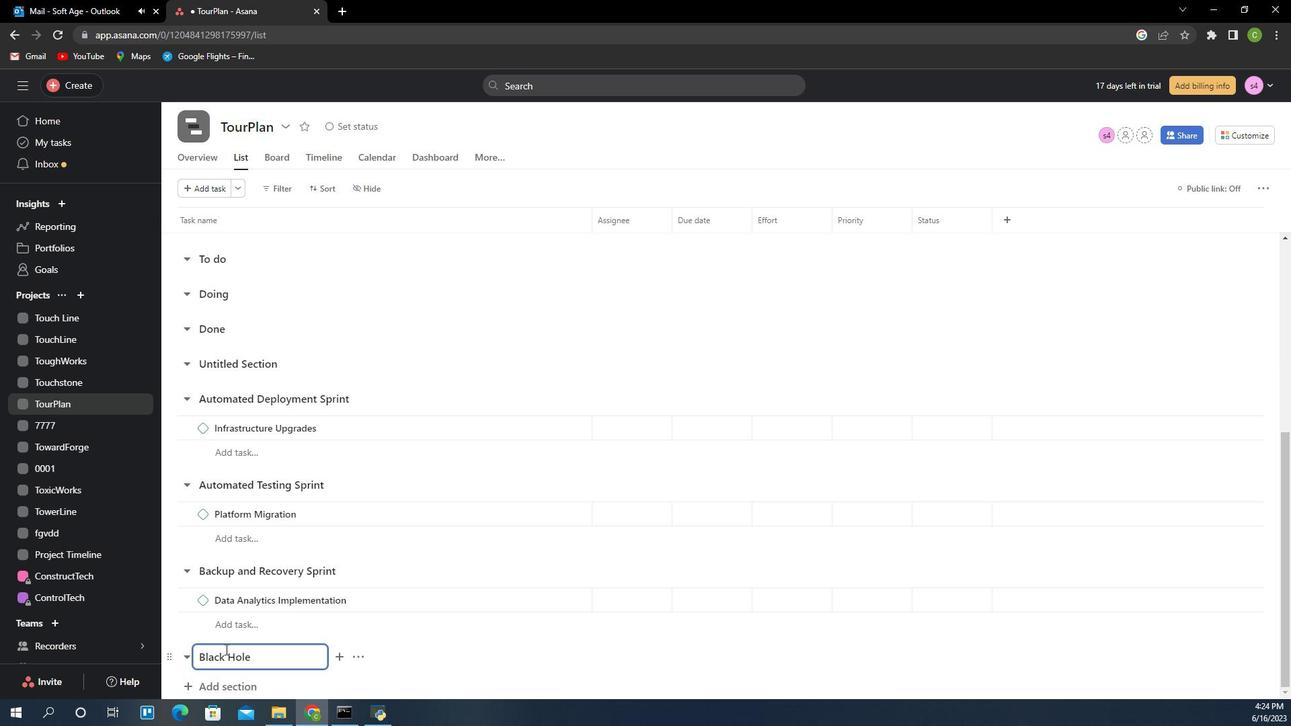 
Action: Mouse moved to (1147, 662)
Screenshot: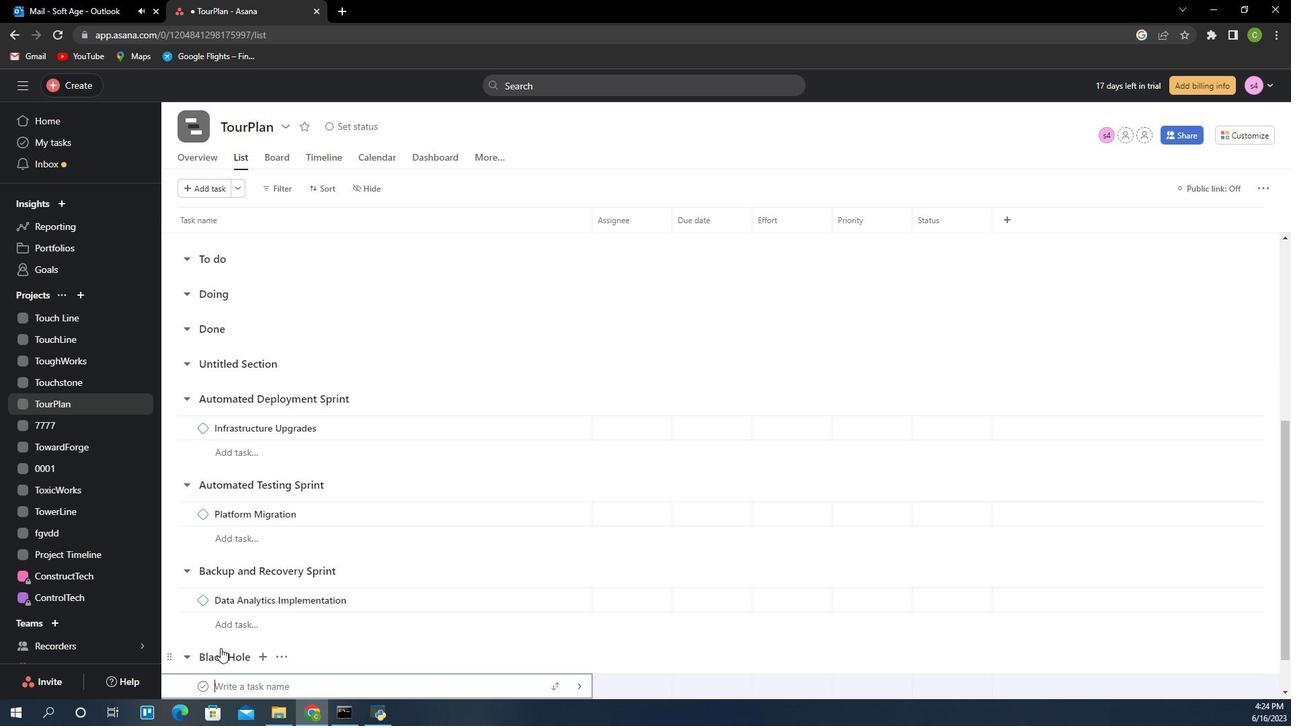 
Action: Mouse scrolled (1147, 661) with delta (0, 0)
Screenshot: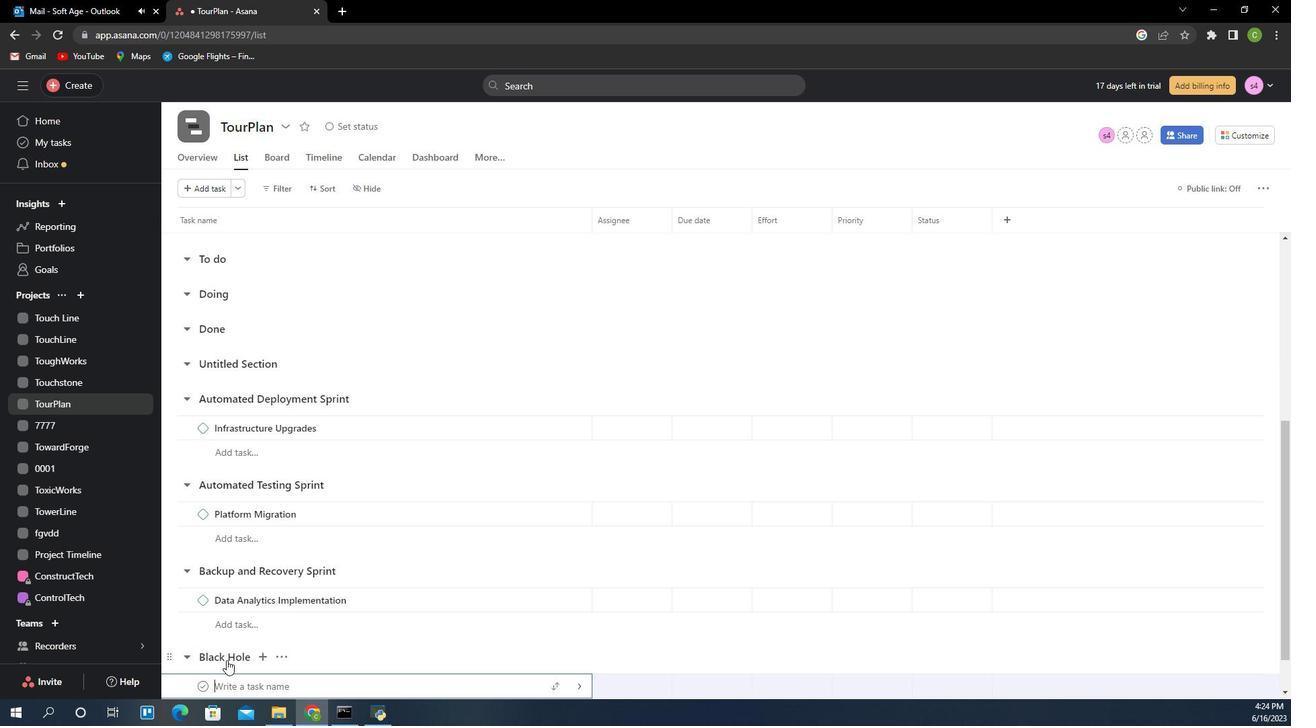 
Action: Mouse moved to (1145, 631)
Screenshot: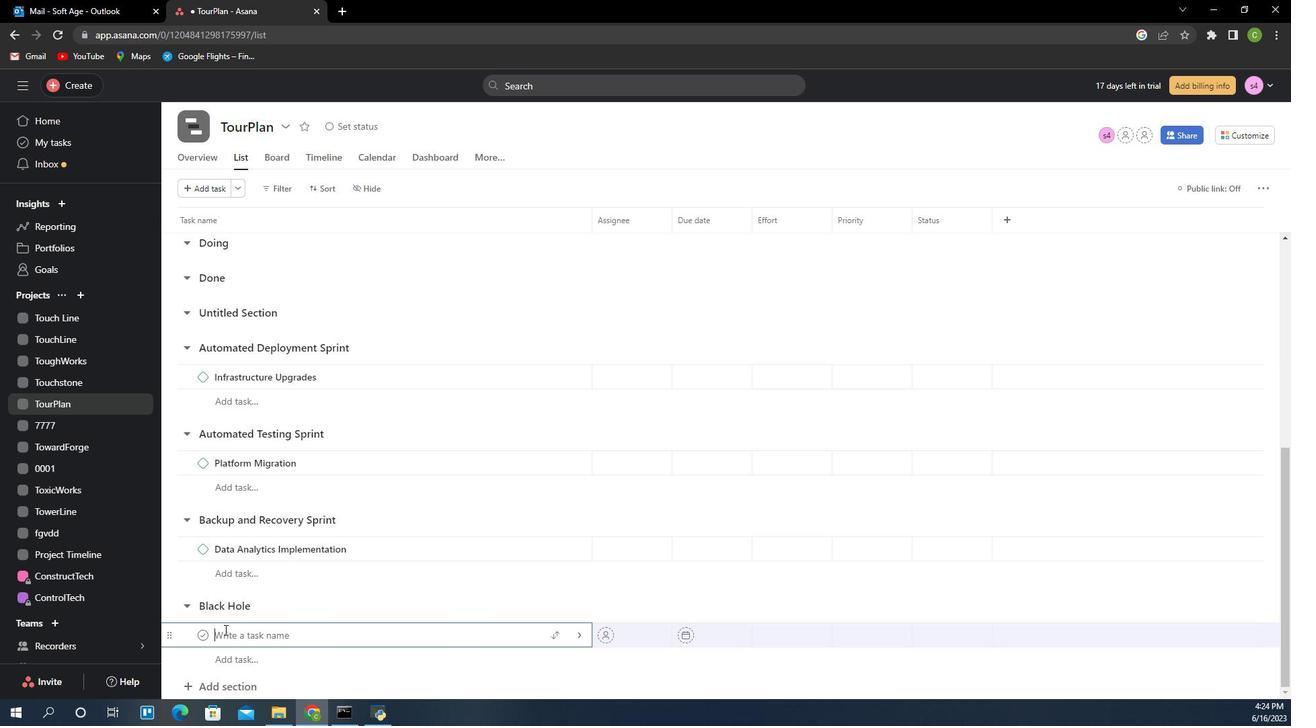 
Action: Key pressed <Key.caps_lock>A<Key.caps_lock>gile<Key.space><Key.caps_lock>P<Key.caps_lock>rocess<Key.space><Key.caps_lock>I<Key.caps_lock>mplementation<Key.enter>
Screenshot: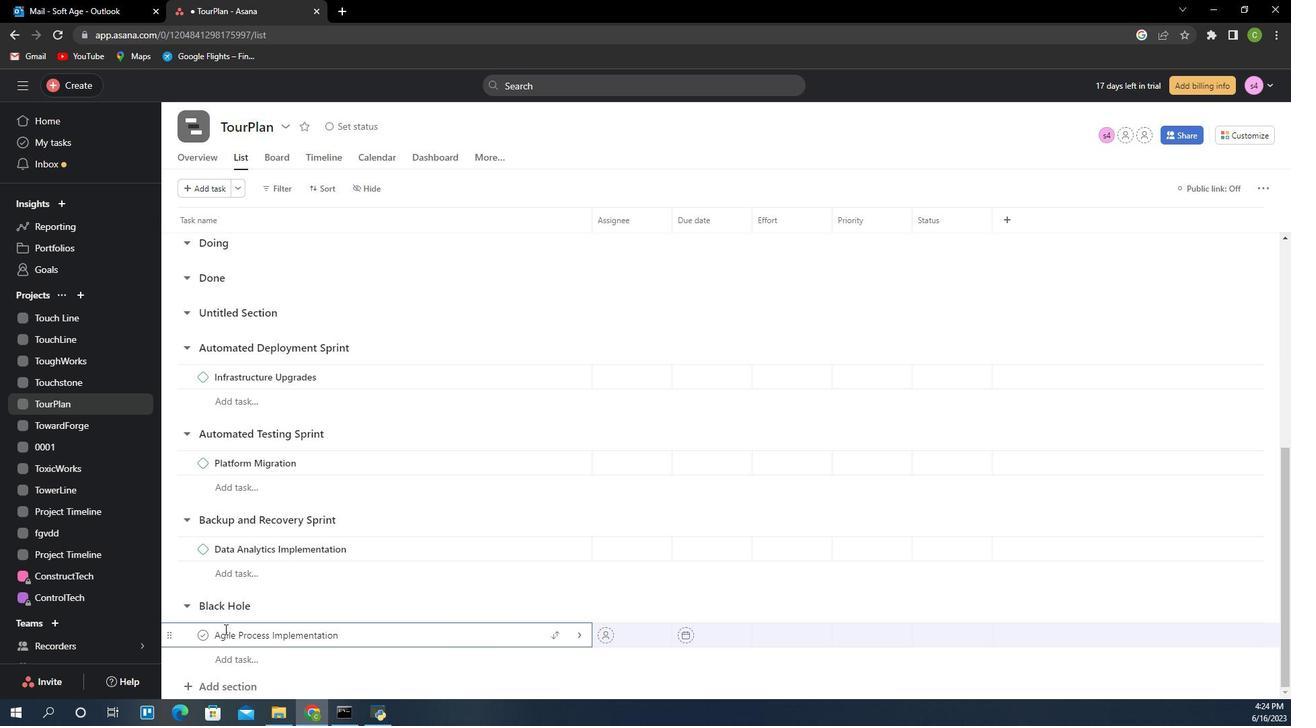 
Action: Mouse moved to (1273, 636)
Screenshot: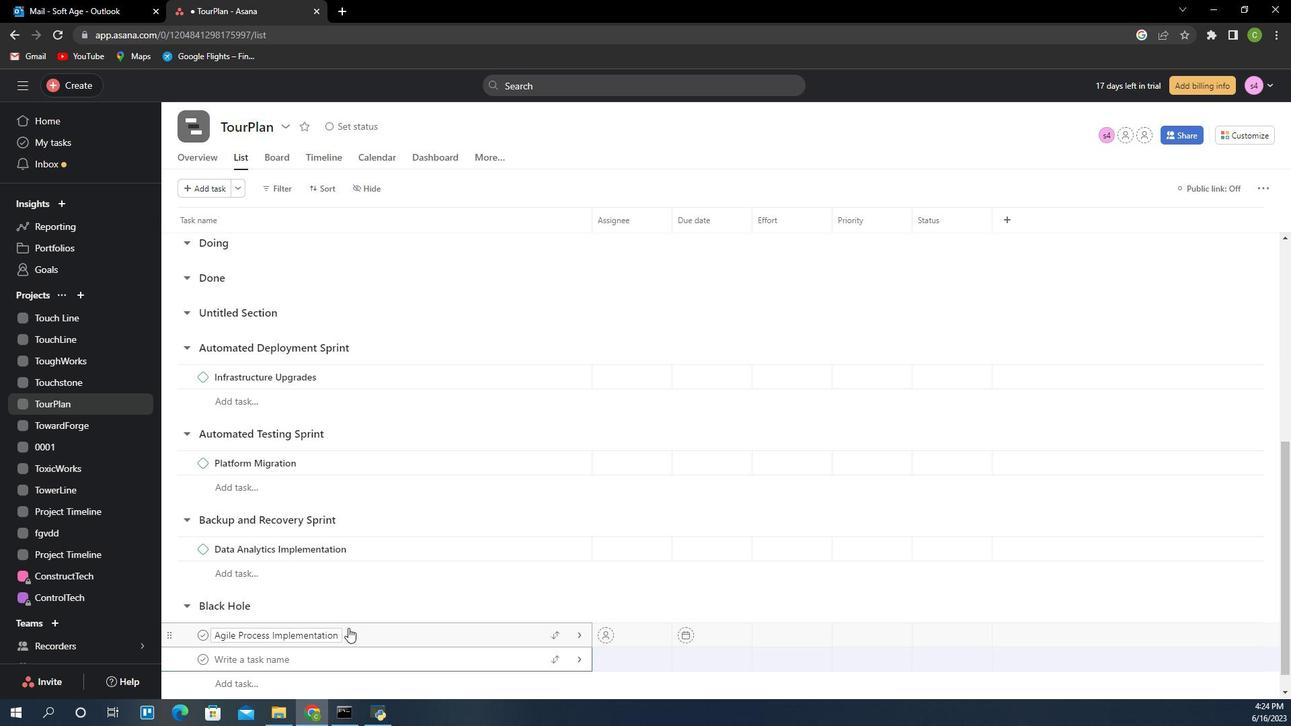 
Action: Mouse pressed right at (1273, 636)
Screenshot: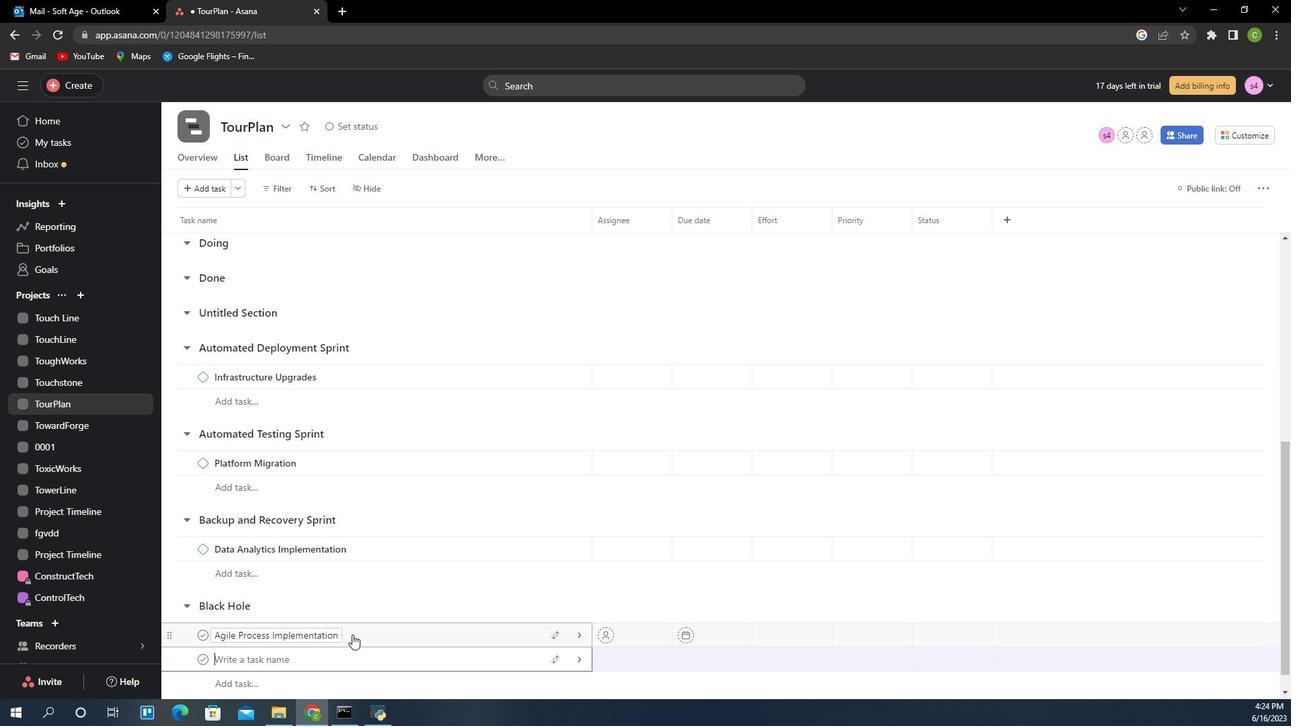 
Action: Mouse moved to (1293, 571)
Screenshot: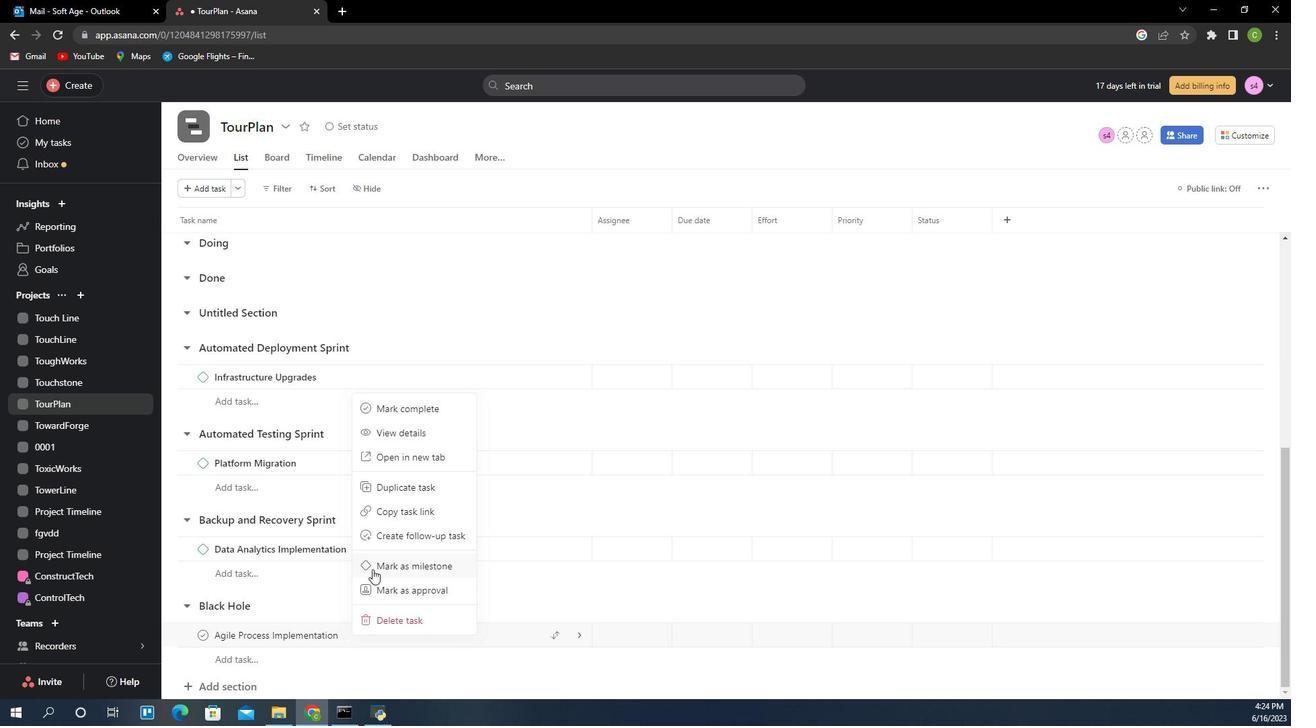 
Action: Mouse pressed left at (1293, 571)
Screenshot: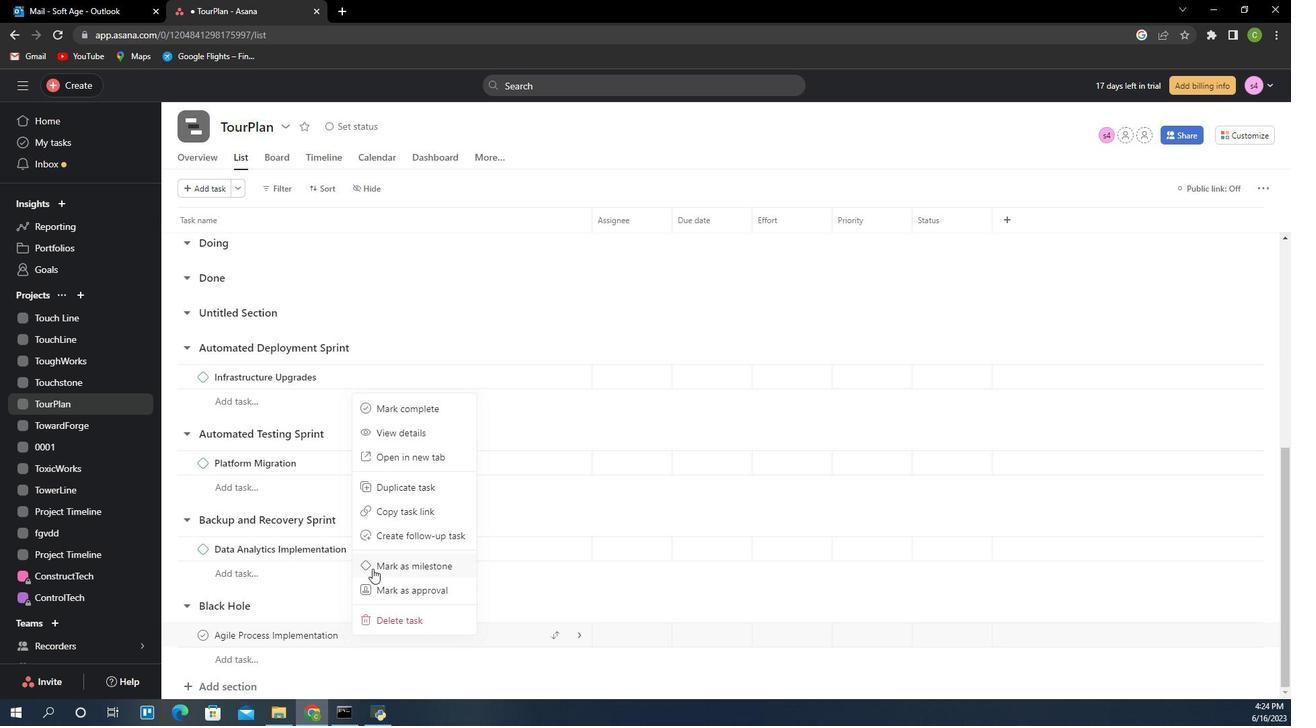 
